 Task: Look for properties with step-free showers.
Action: Mouse moved to (1152, 143)
Screenshot: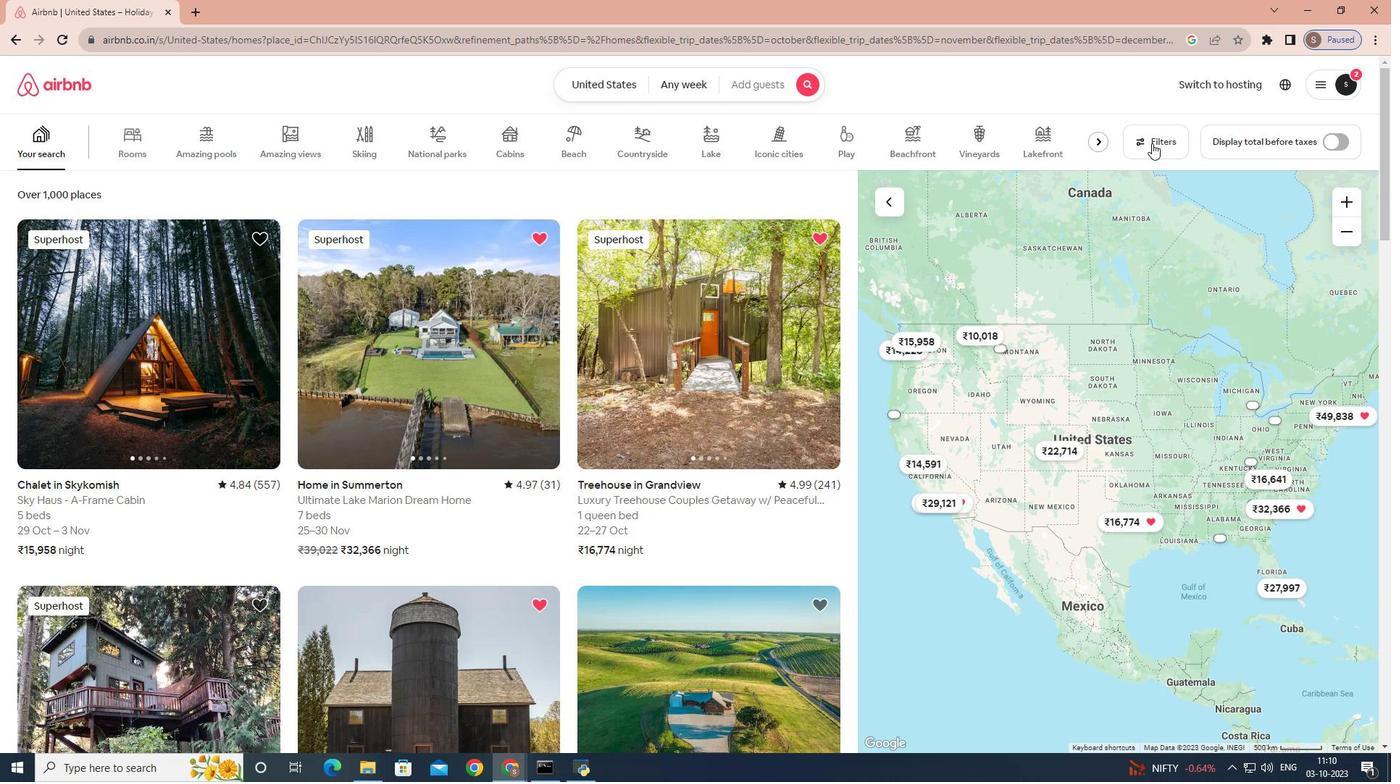 
Action: Mouse pressed left at (1152, 143)
Screenshot: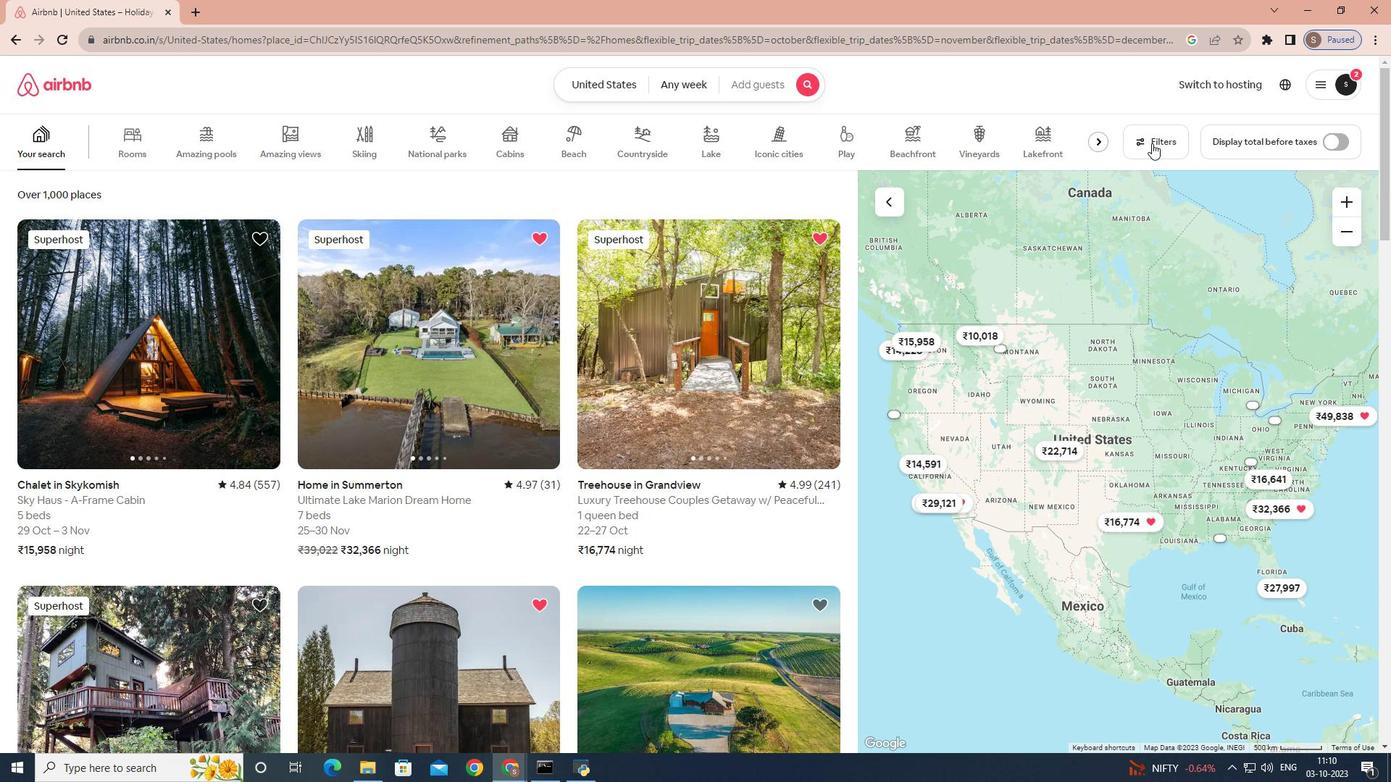 
Action: Mouse moved to (867, 218)
Screenshot: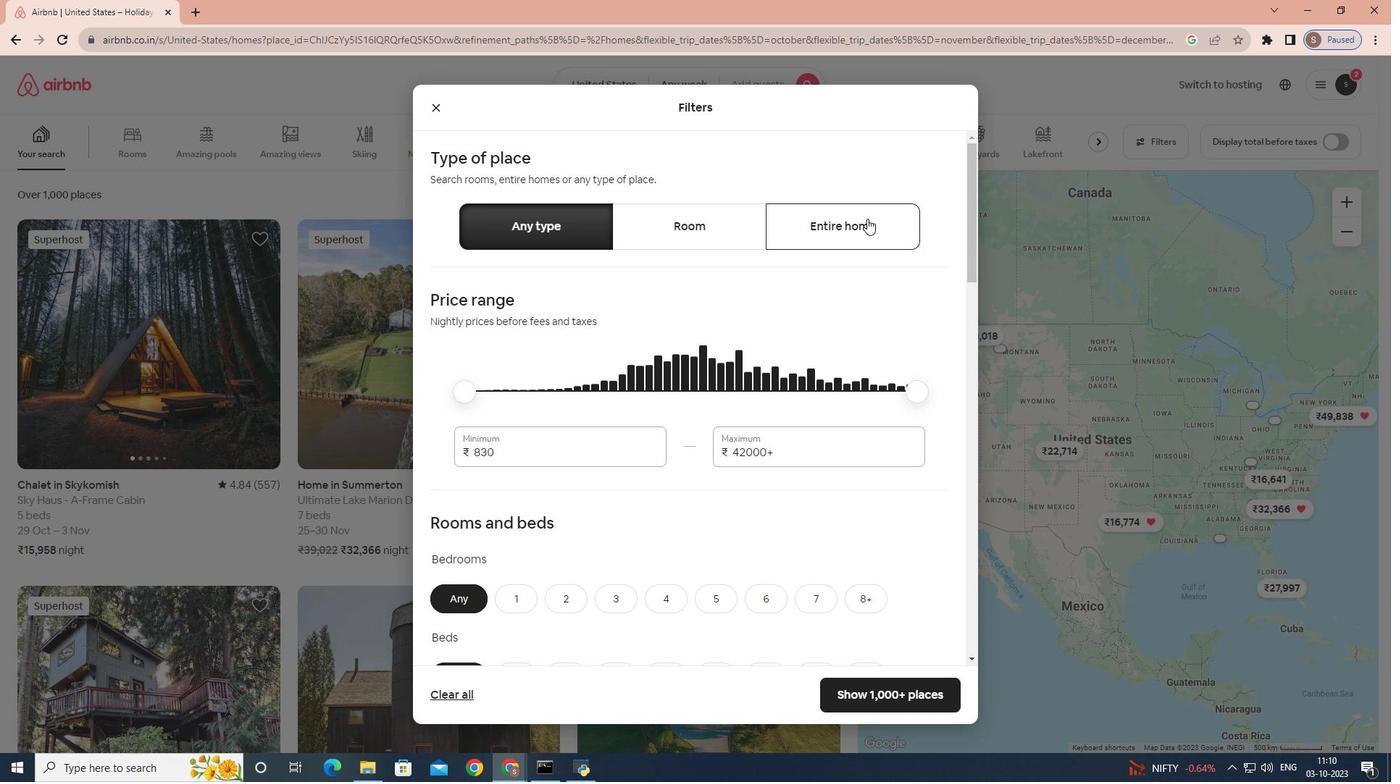
Action: Mouse pressed left at (867, 218)
Screenshot: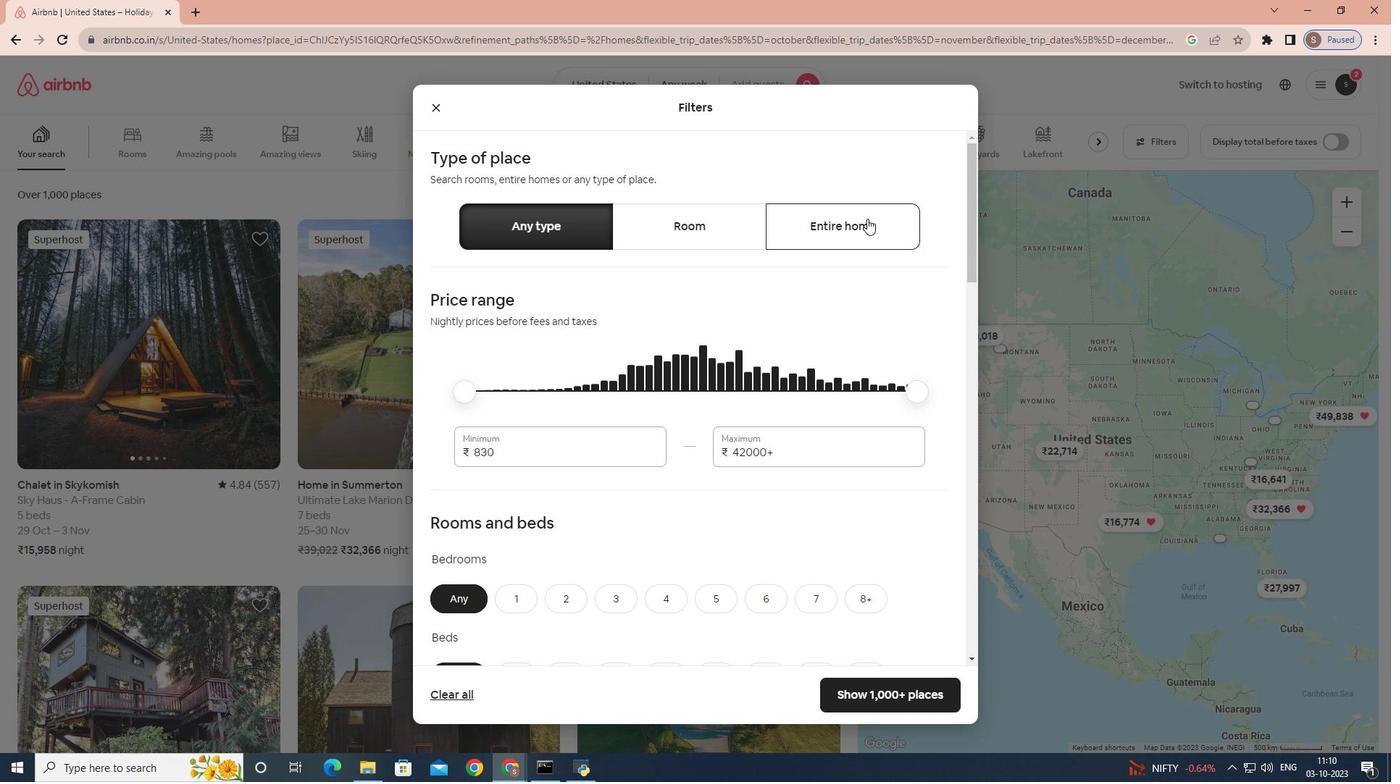 
Action: Mouse moved to (759, 310)
Screenshot: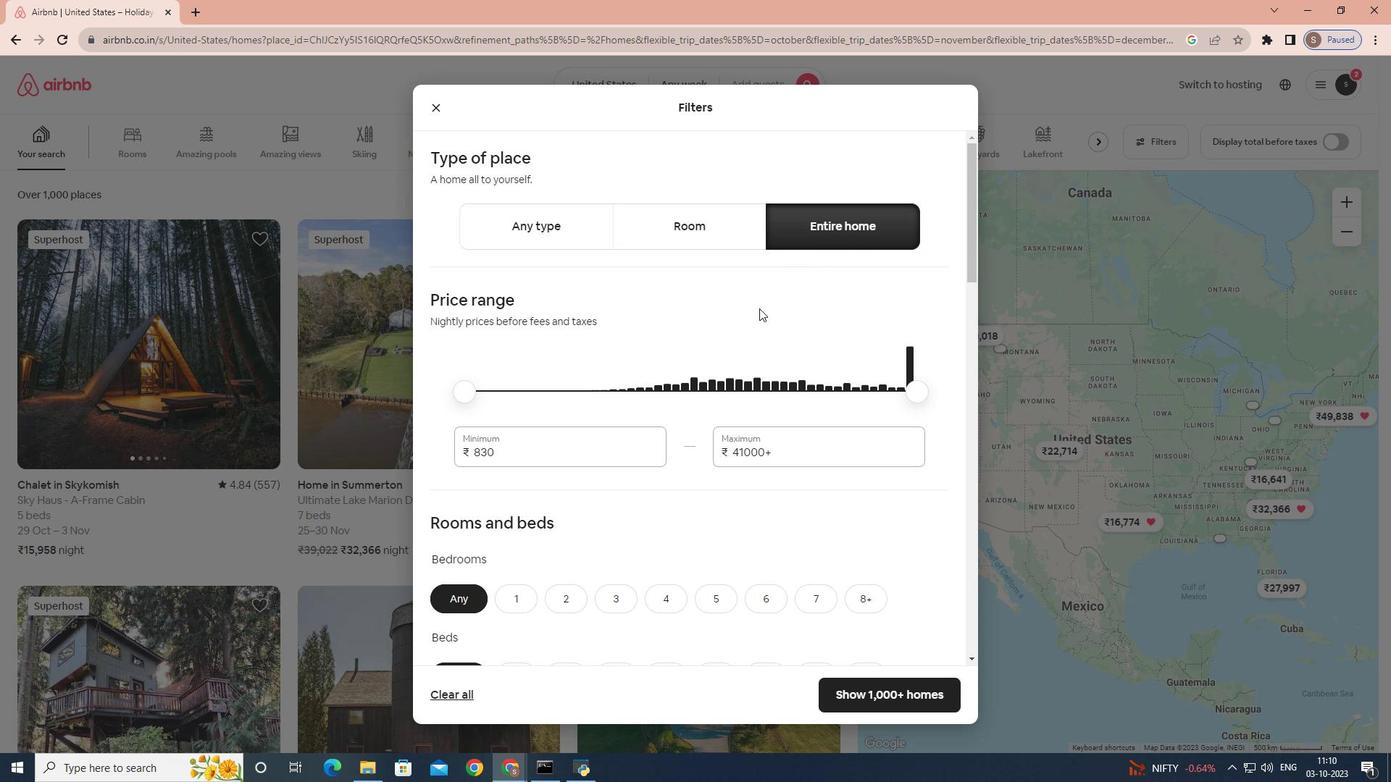 
Action: Mouse scrolled (759, 309) with delta (0, 0)
Screenshot: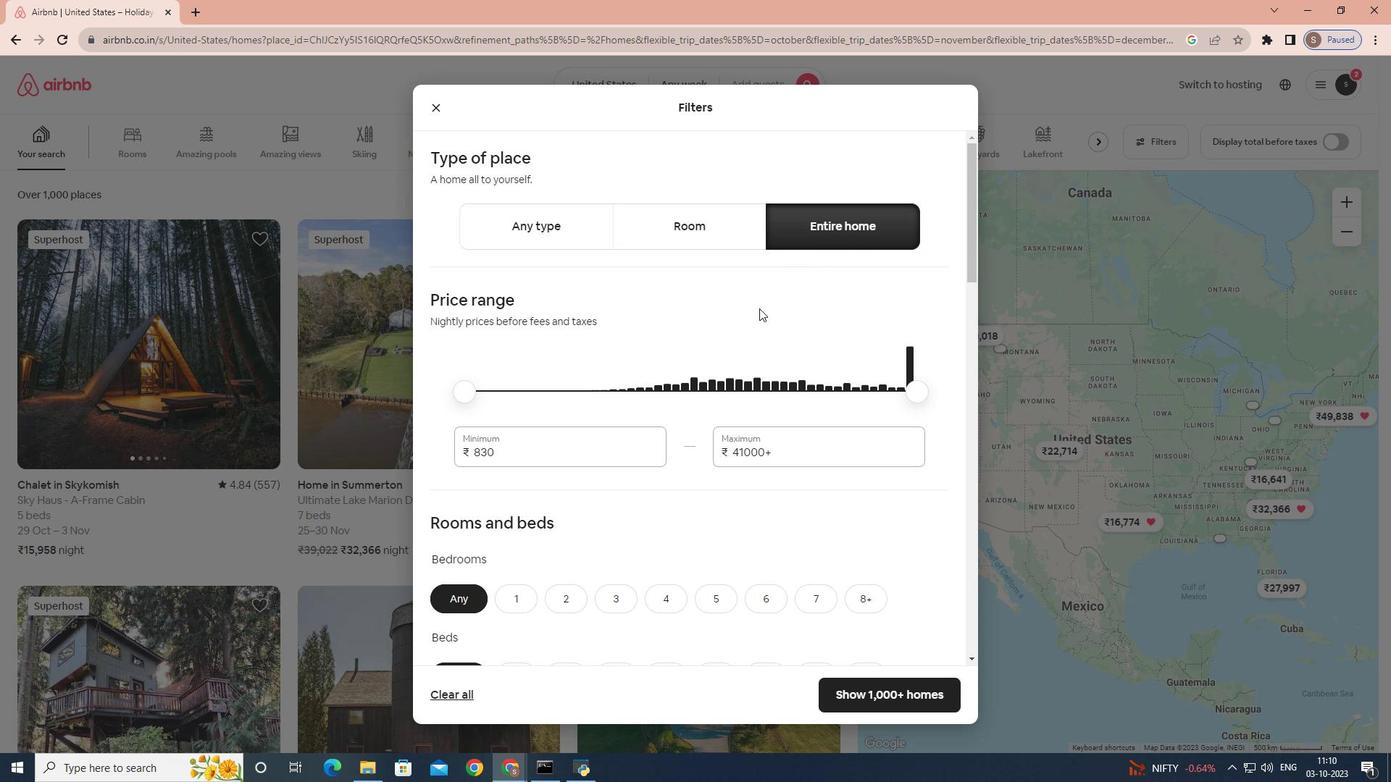 
Action: Mouse moved to (756, 313)
Screenshot: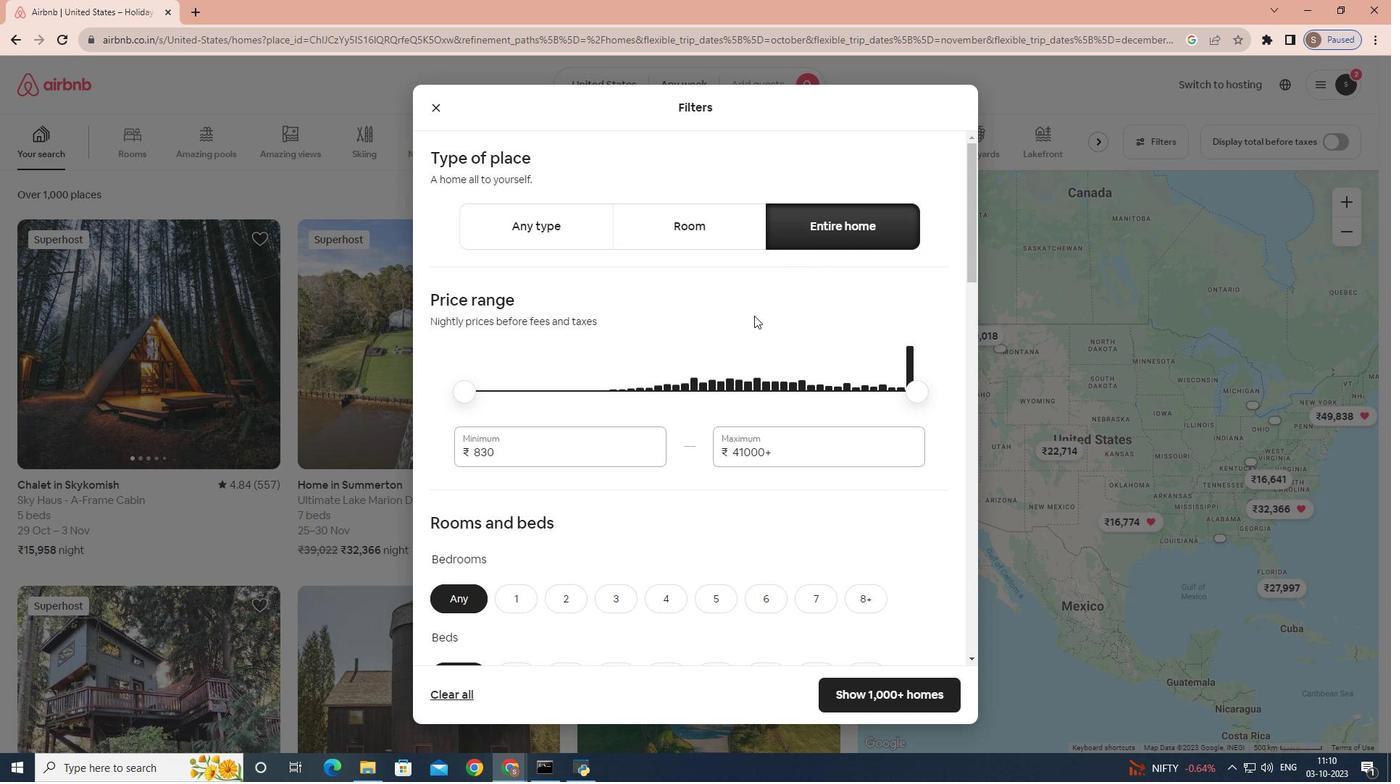 
Action: Mouse scrolled (756, 313) with delta (0, 0)
Screenshot: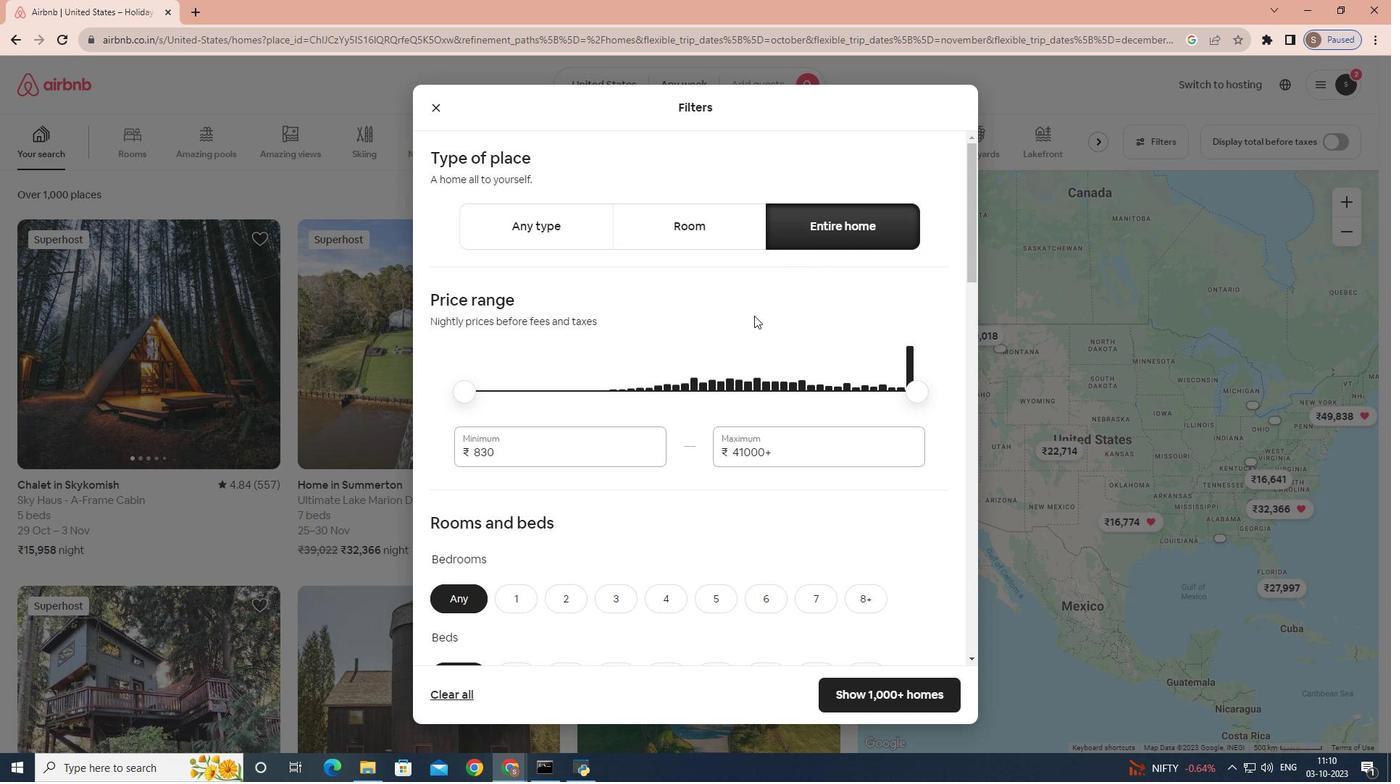 
Action: Mouse moved to (751, 318)
Screenshot: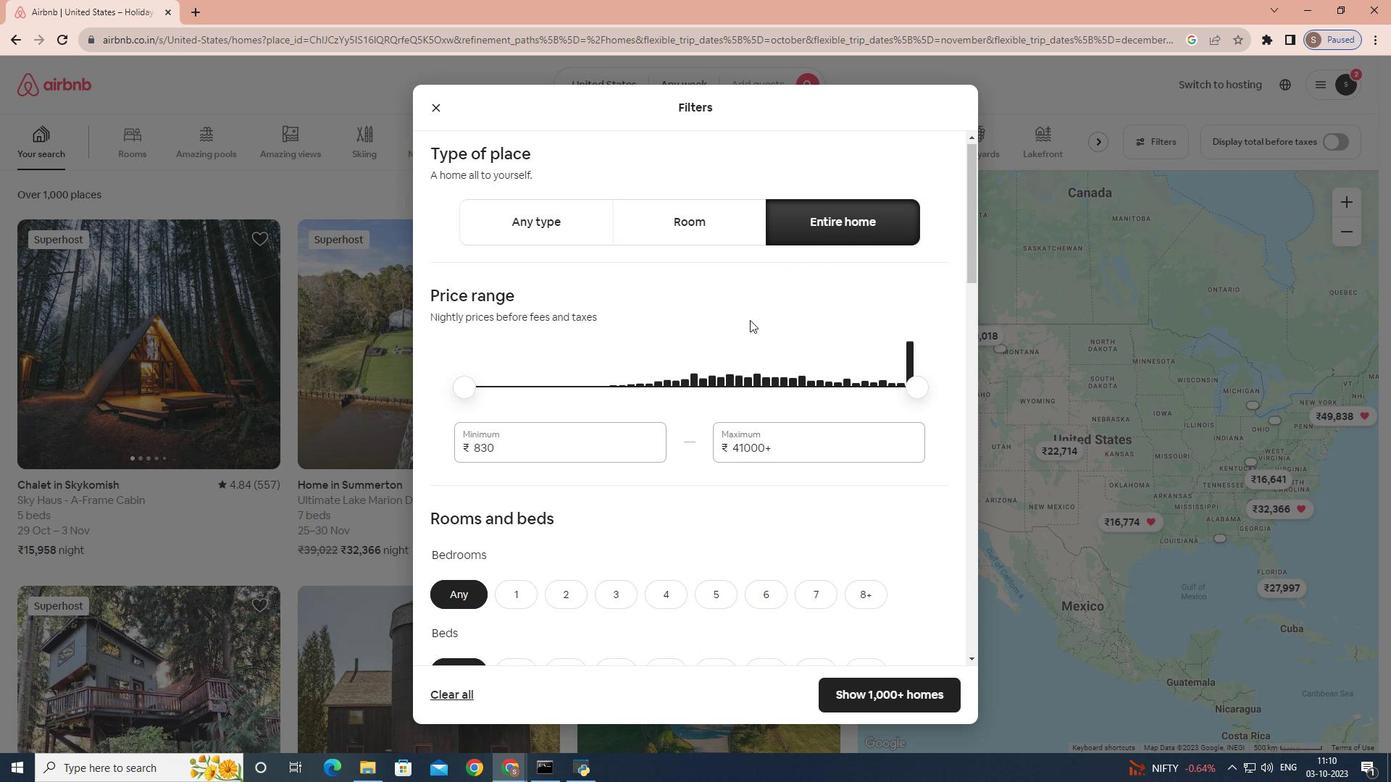 
Action: Mouse scrolled (751, 317) with delta (0, 0)
Screenshot: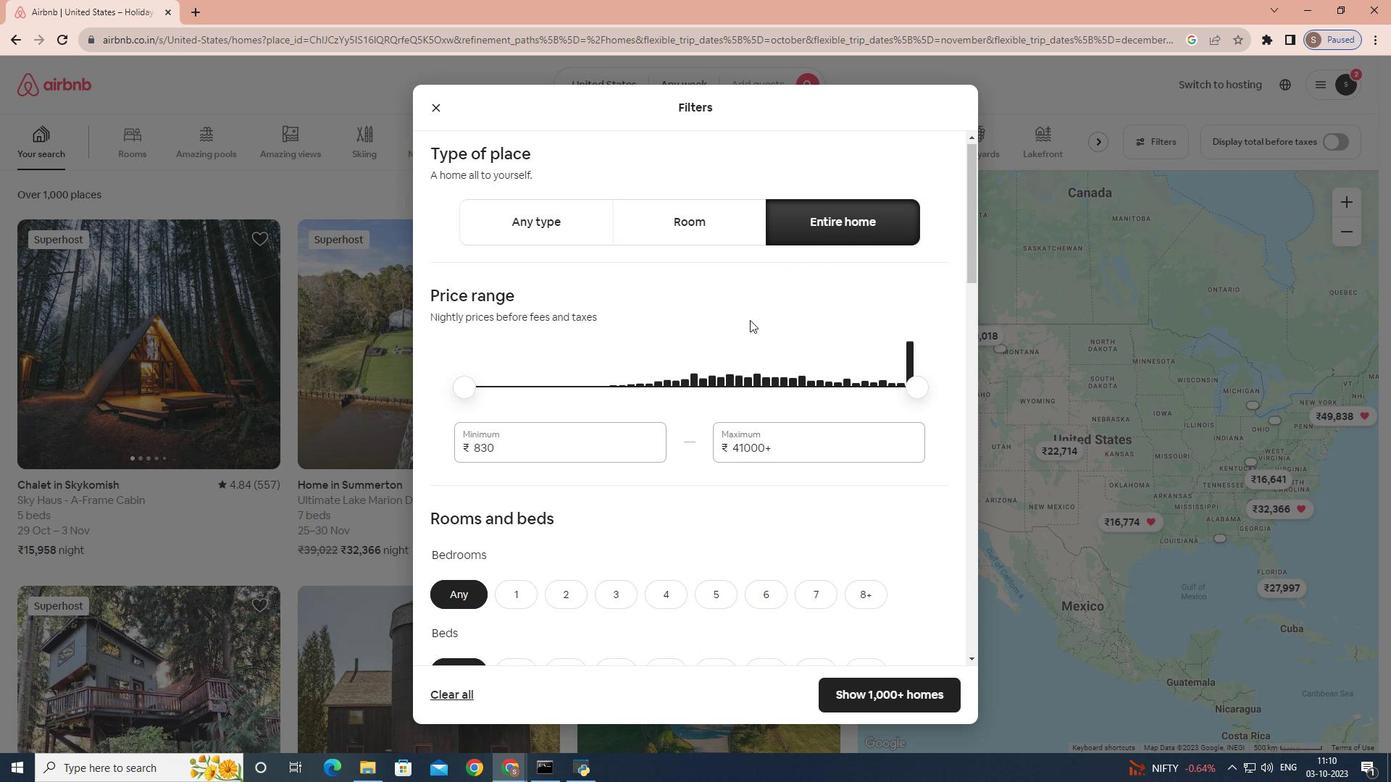 
Action: Mouse moved to (748, 323)
Screenshot: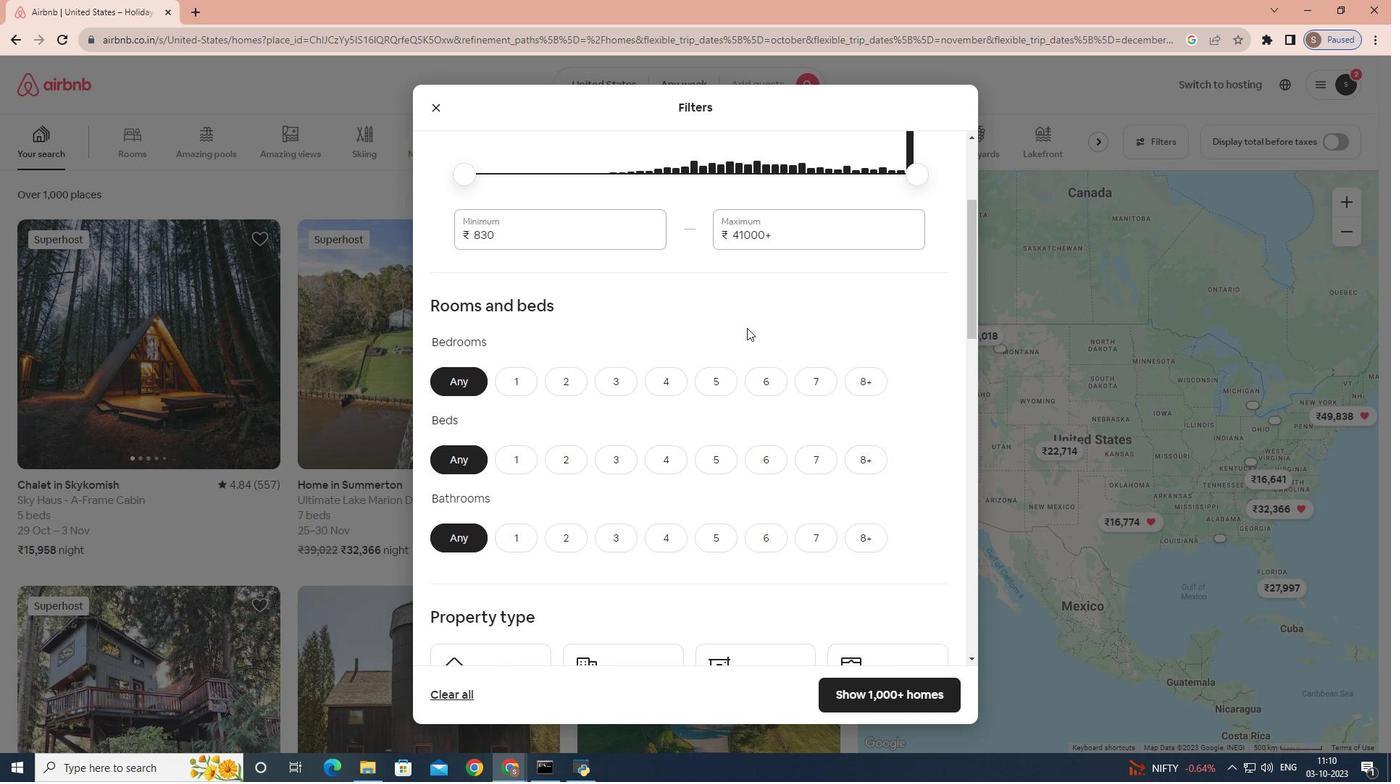 
Action: Mouse scrolled (748, 322) with delta (0, 0)
Screenshot: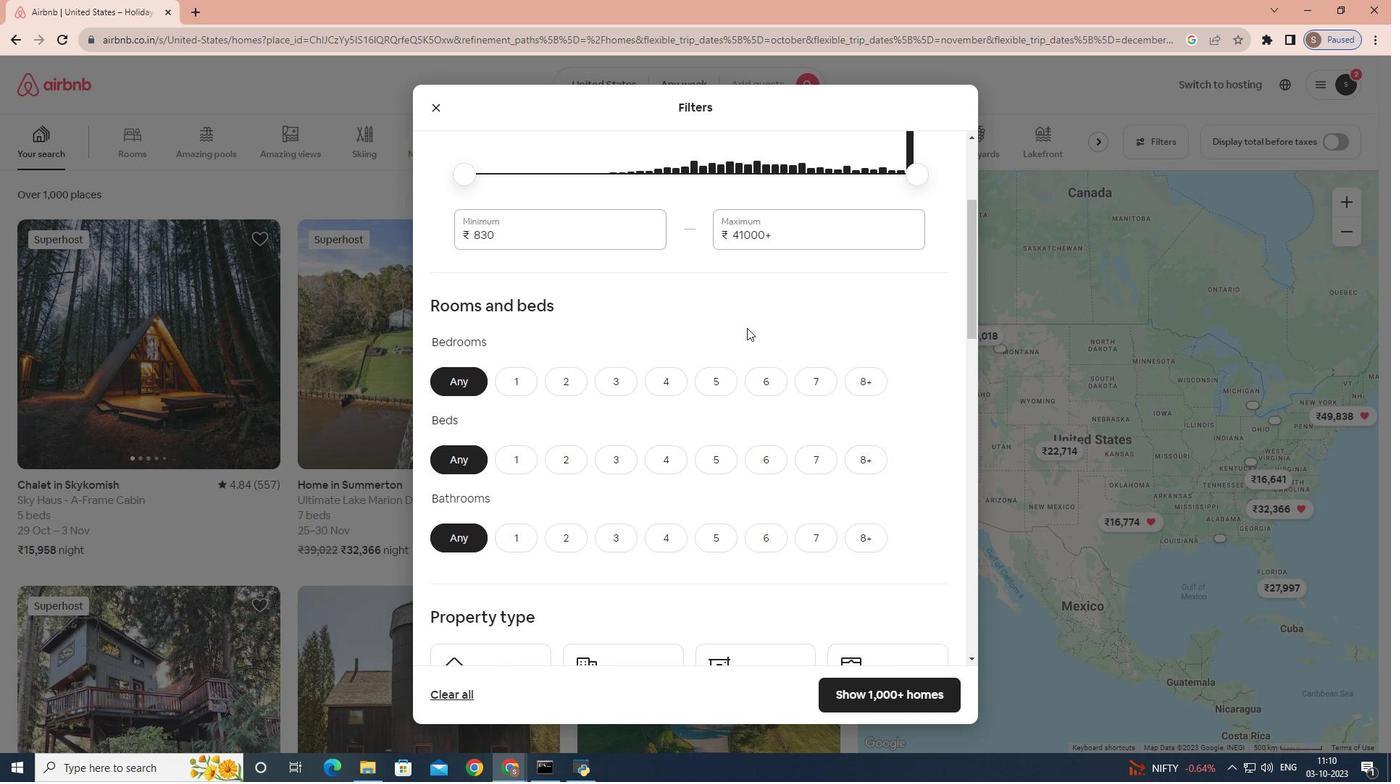 
Action: Mouse moved to (748, 326)
Screenshot: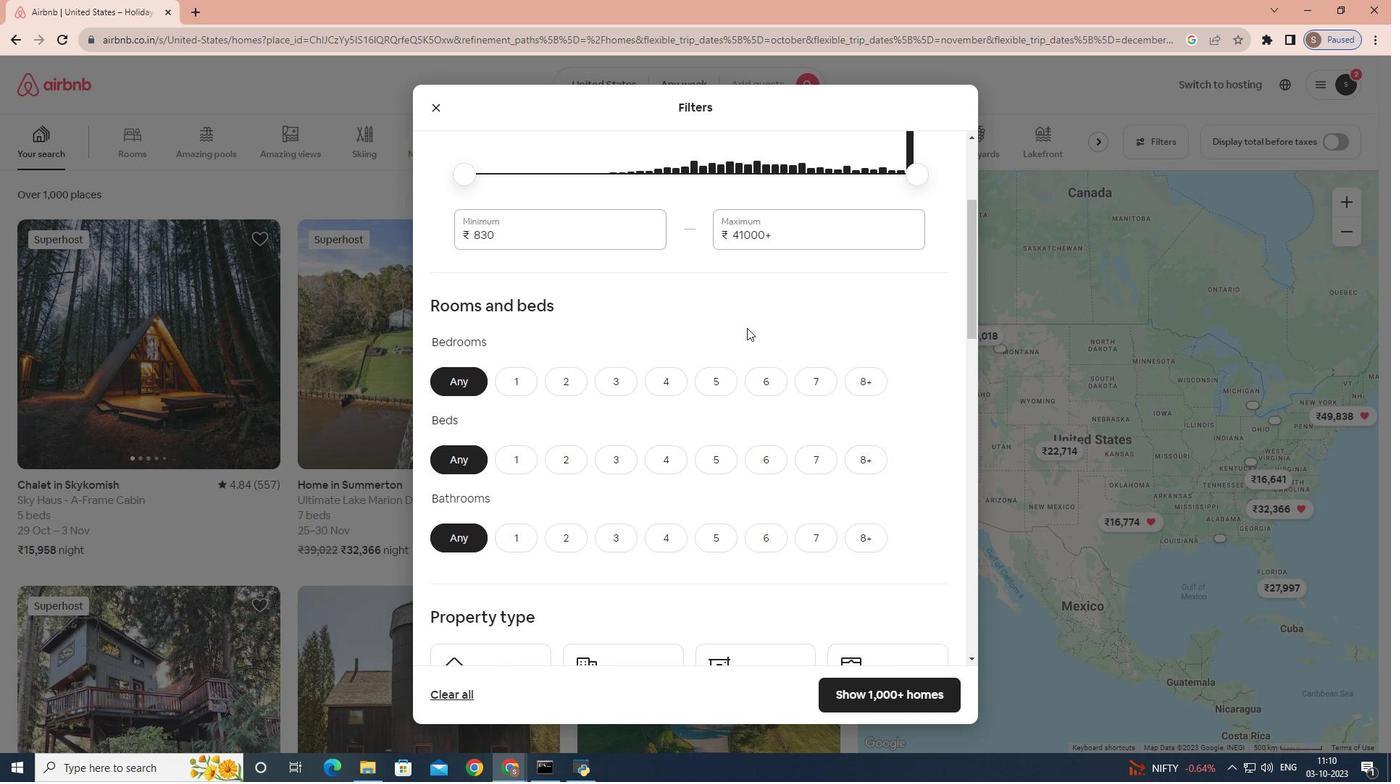 
Action: Mouse scrolled (748, 325) with delta (0, 0)
Screenshot: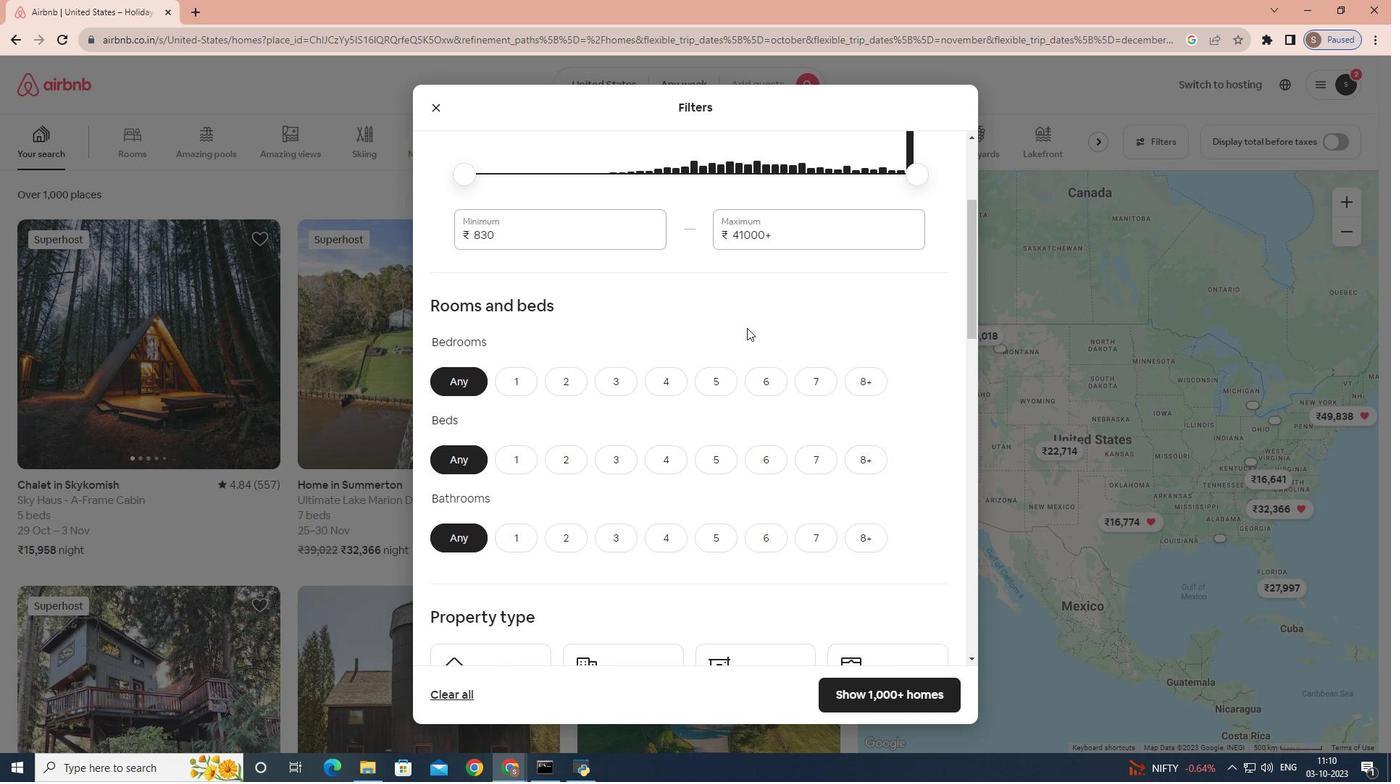 
Action: Mouse moved to (744, 332)
Screenshot: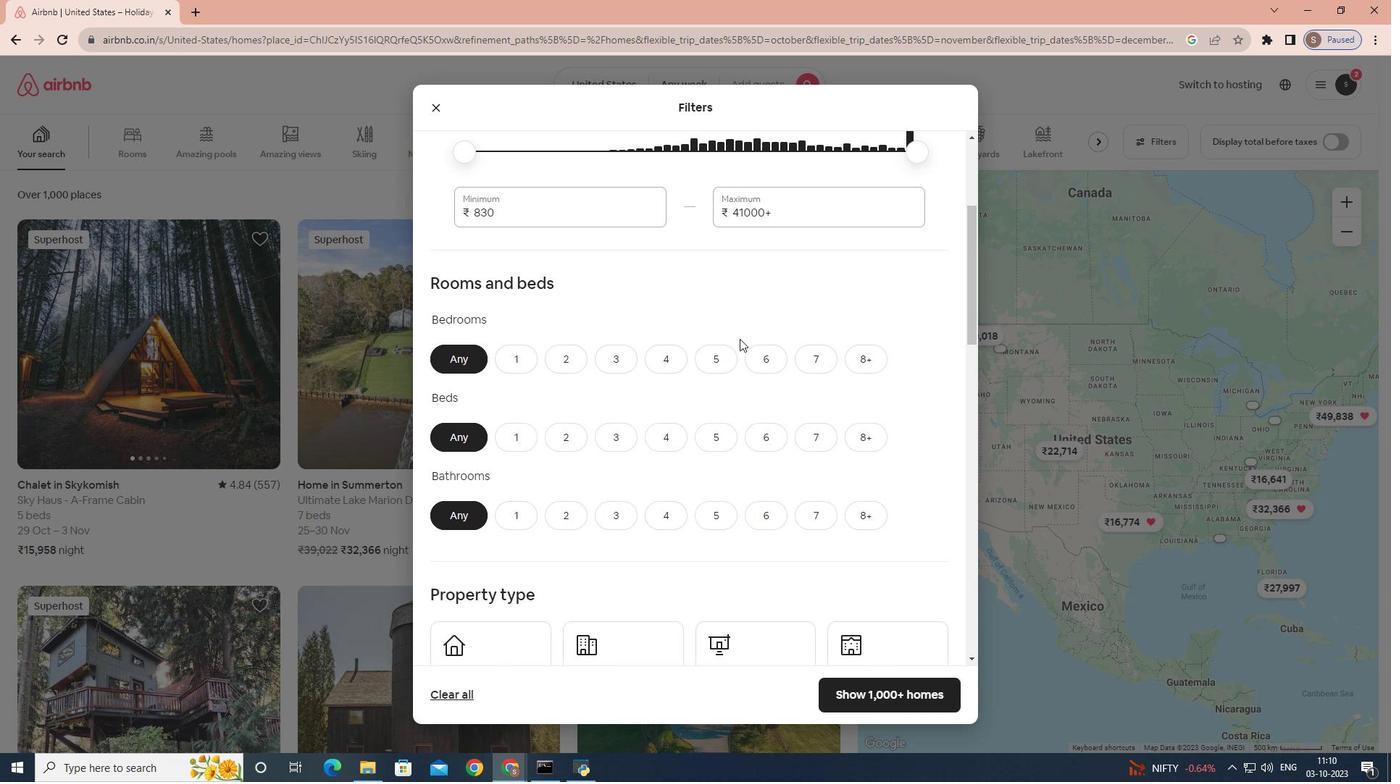 
Action: Mouse scrolled (744, 332) with delta (0, 0)
Screenshot: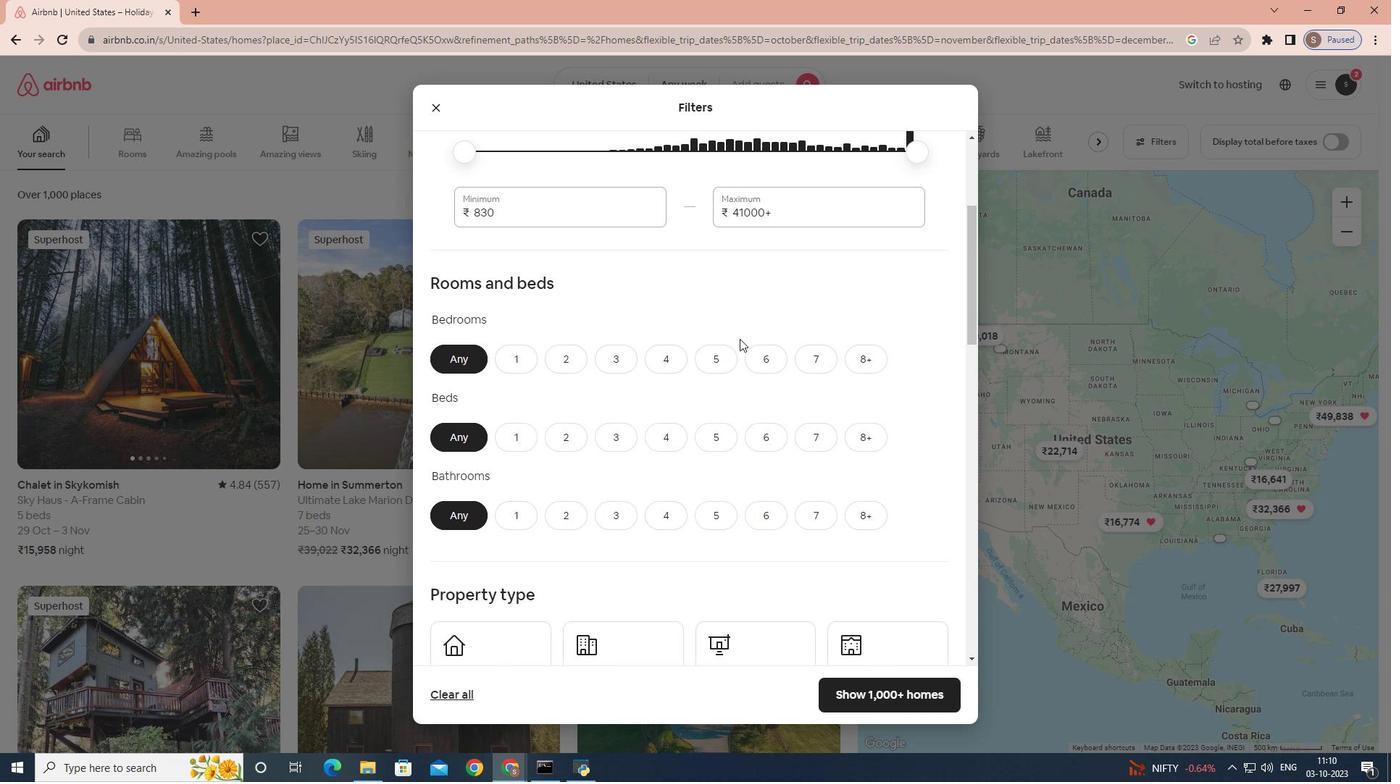 
Action: Mouse moved to (698, 347)
Screenshot: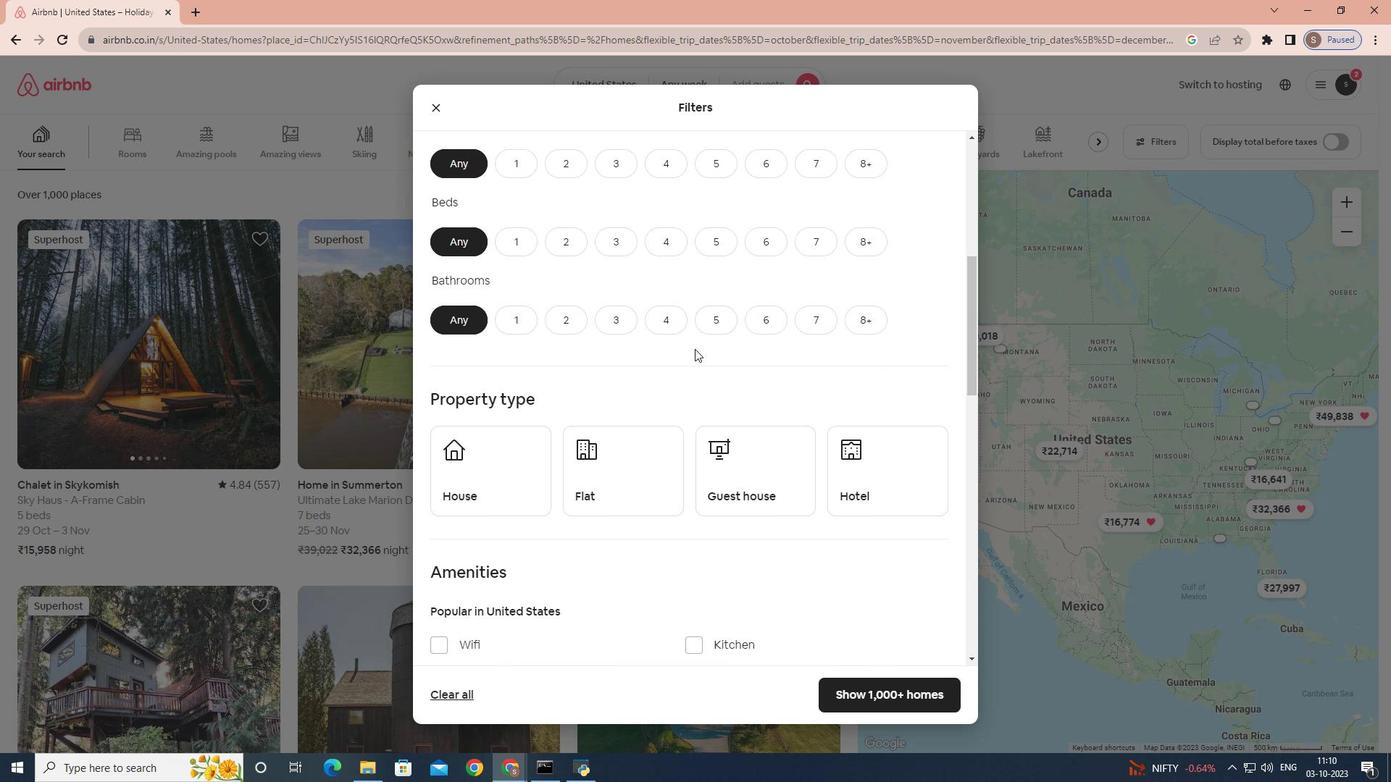 
Action: Mouse scrolled (698, 346) with delta (0, 0)
Screenshot: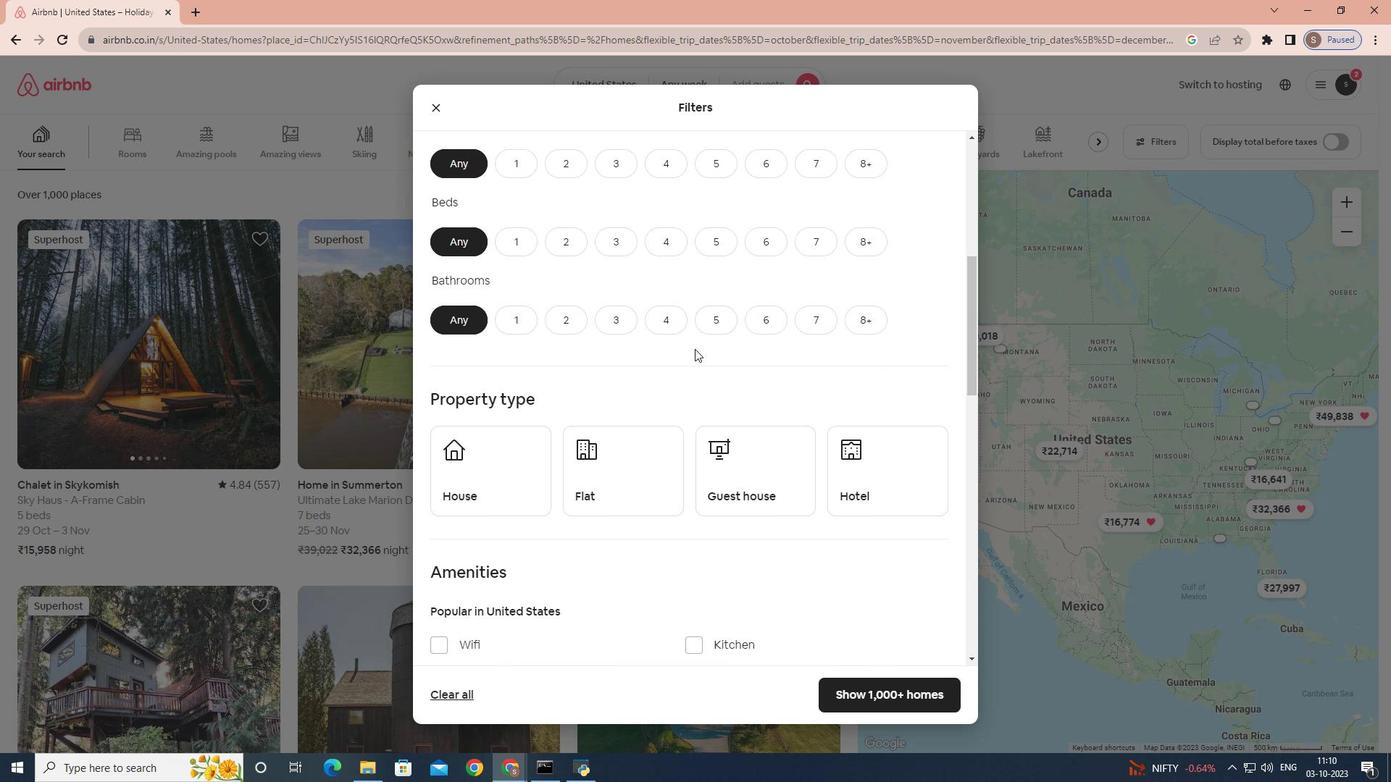 
Action: Mouse moved to (698, 347)
Screenshot: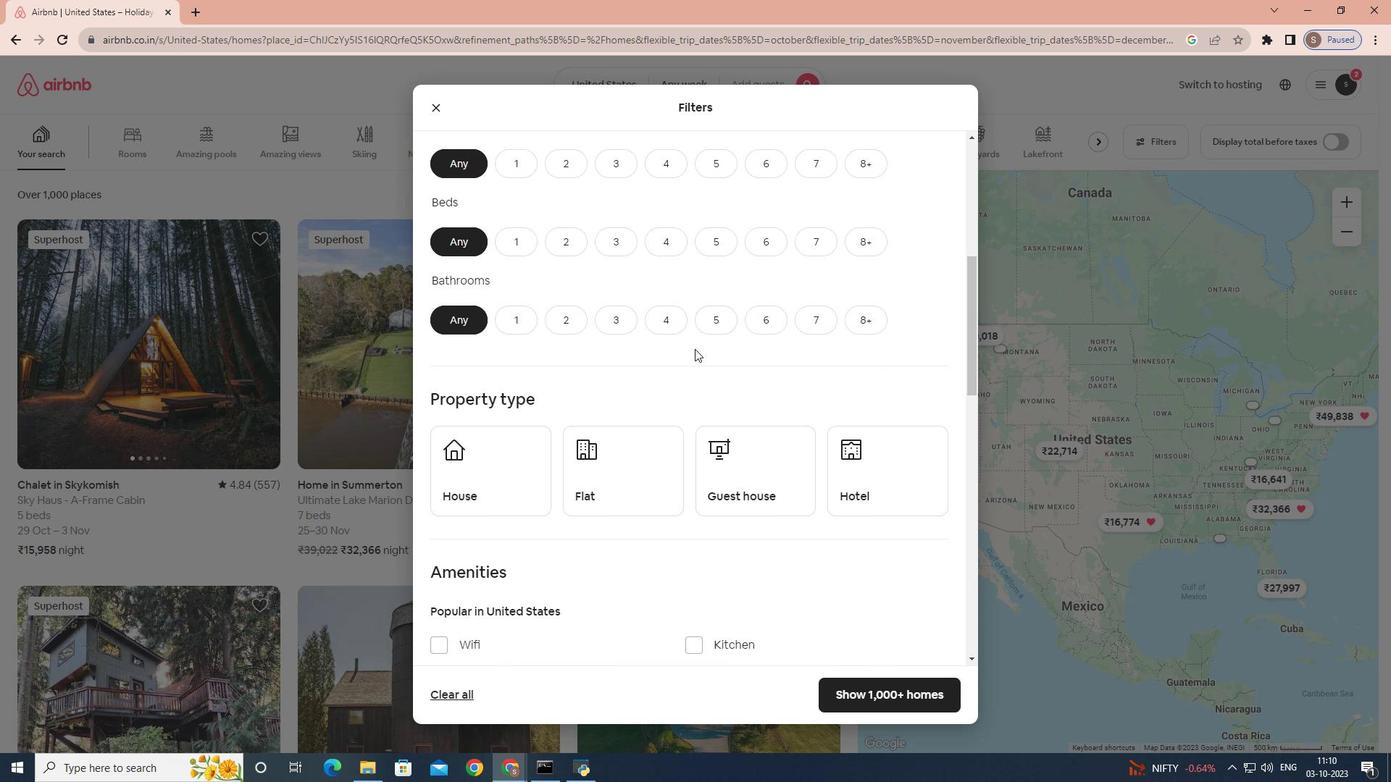 
Action: Mouse scrolled (698, 346) with delta (0, 0)
Screenshot: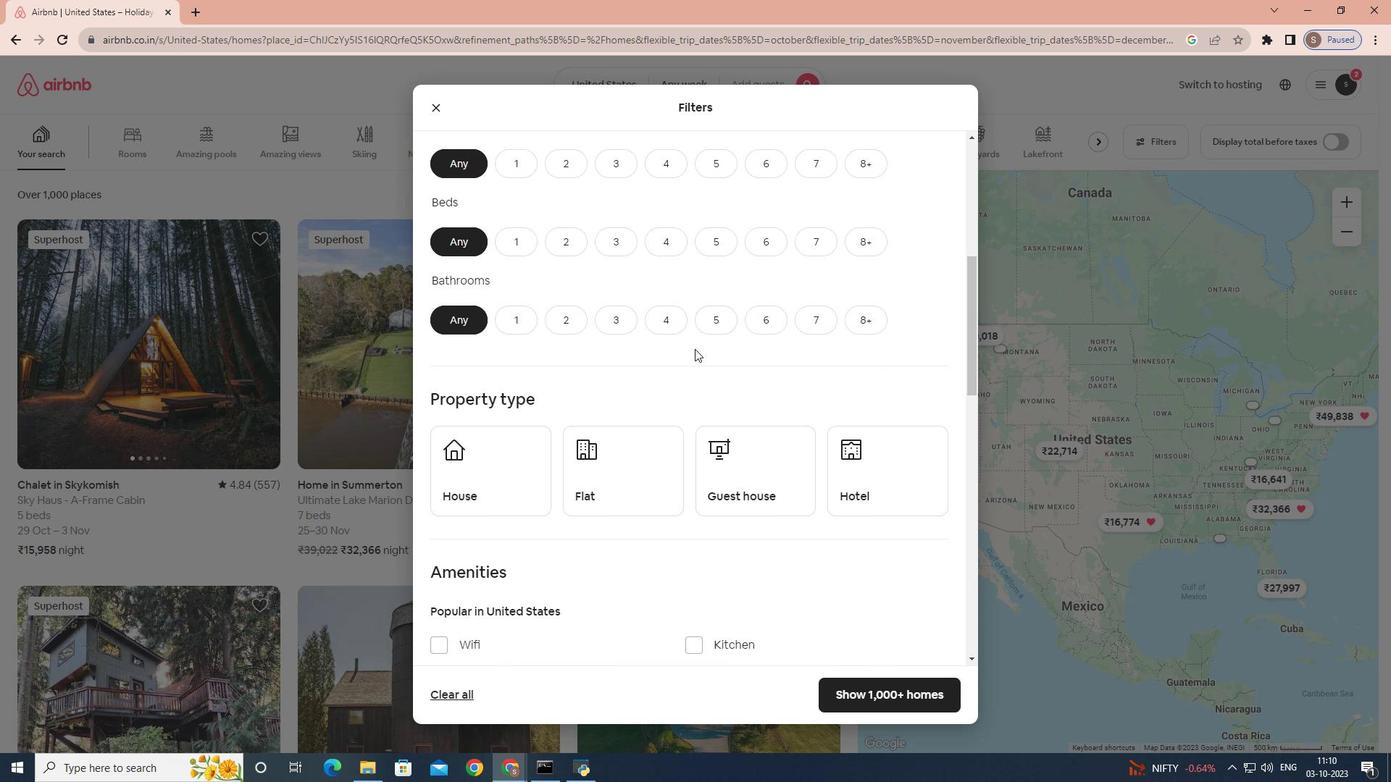 
Action: Mouse moved to (695, 348)
Screenshot: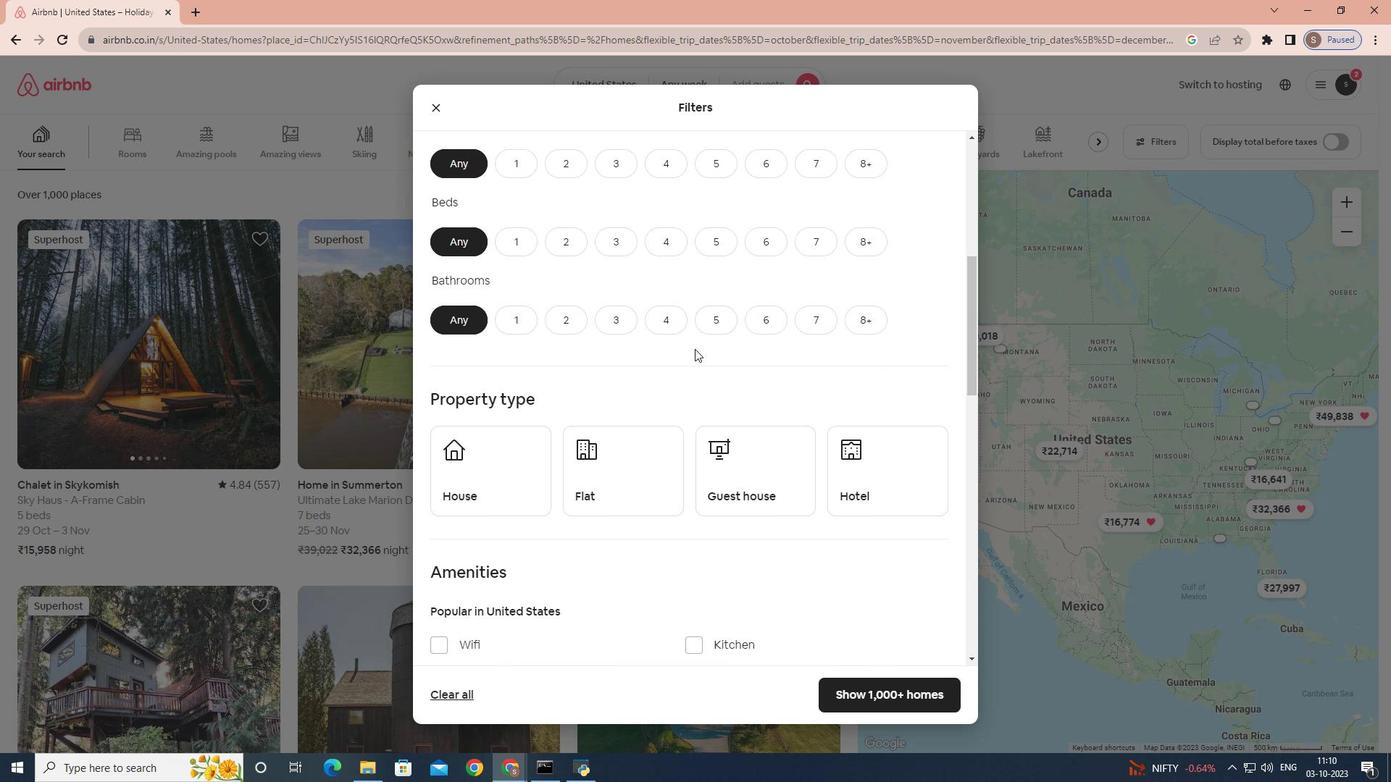 
Action: Mouse scrolled (695, 347) with delta (0, 0)
Screenshot: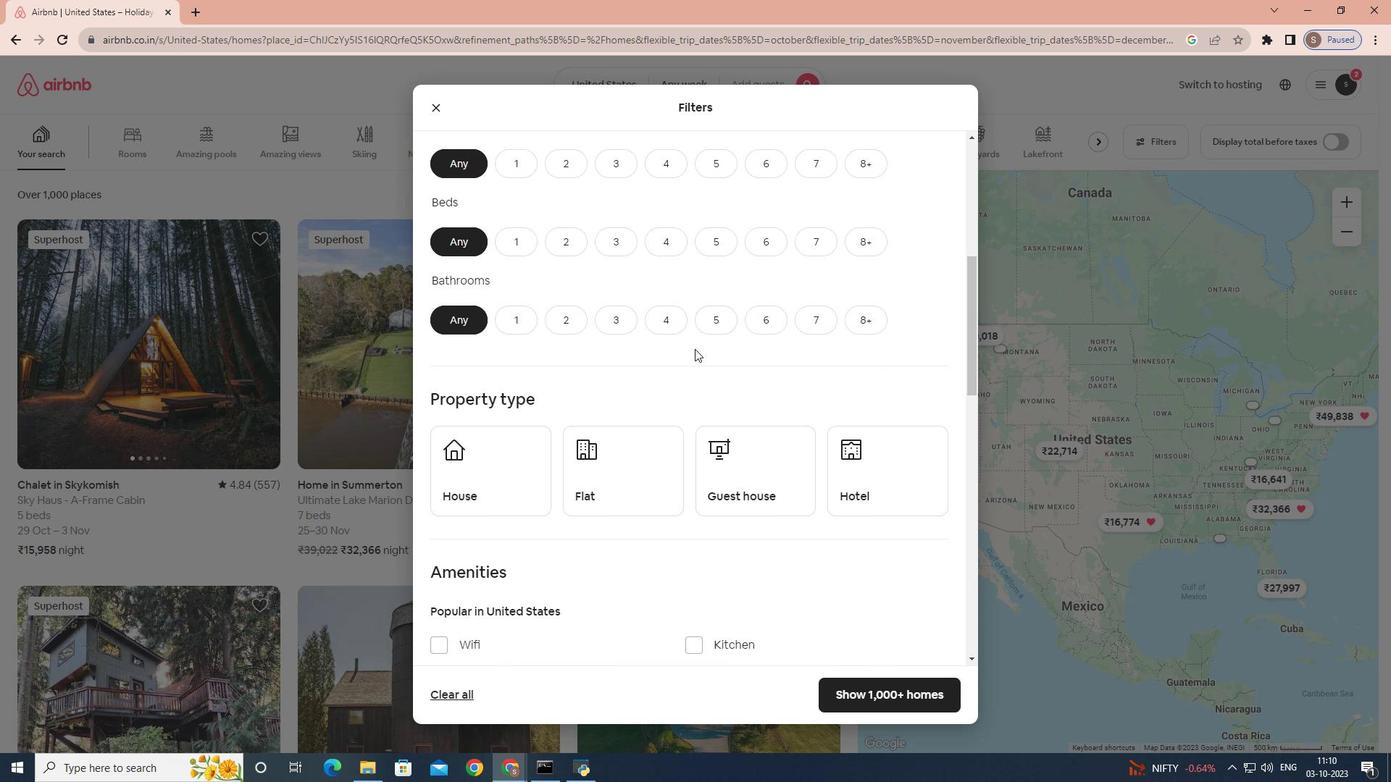 
Action: Mouse moved to (659, 367)
Screenshot: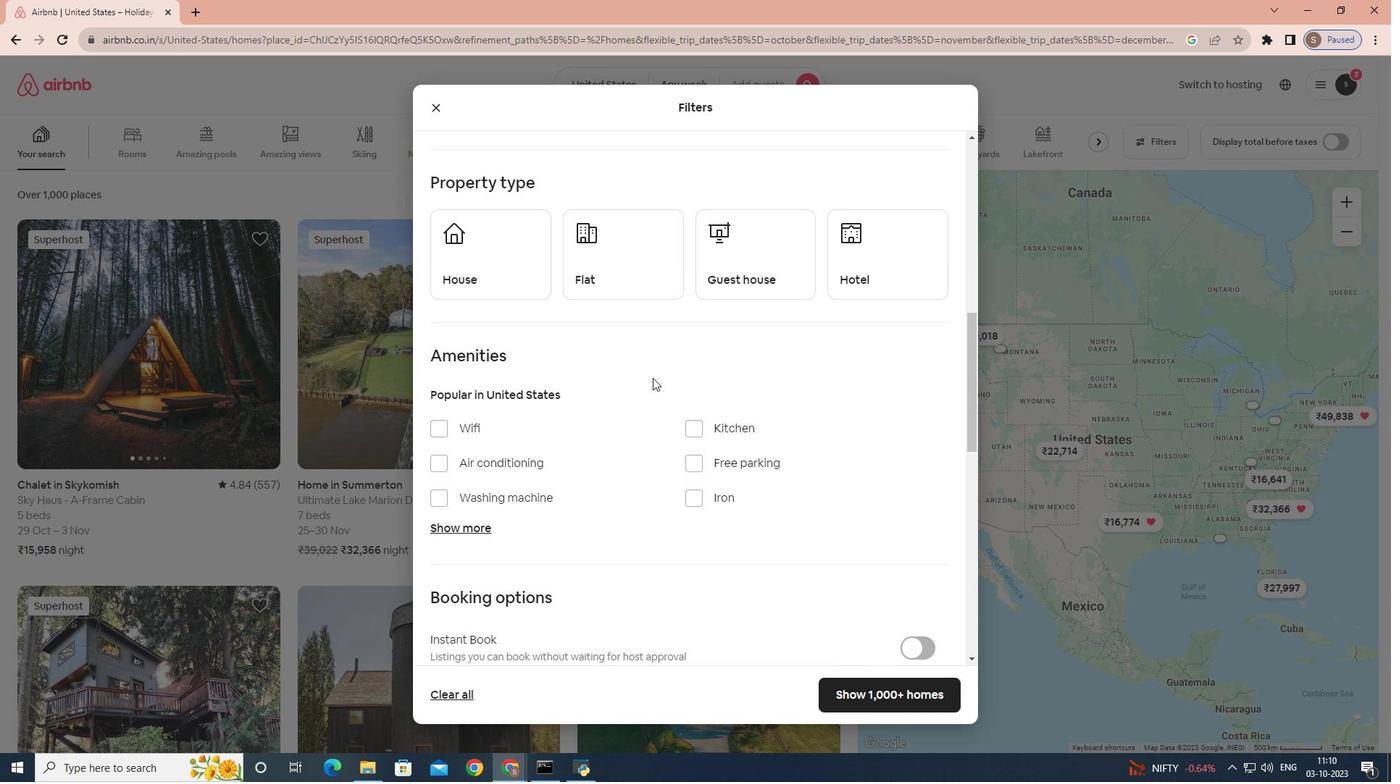
Action: Mouse scrolled (659, 366) with delta (0, 0)
Screenshot: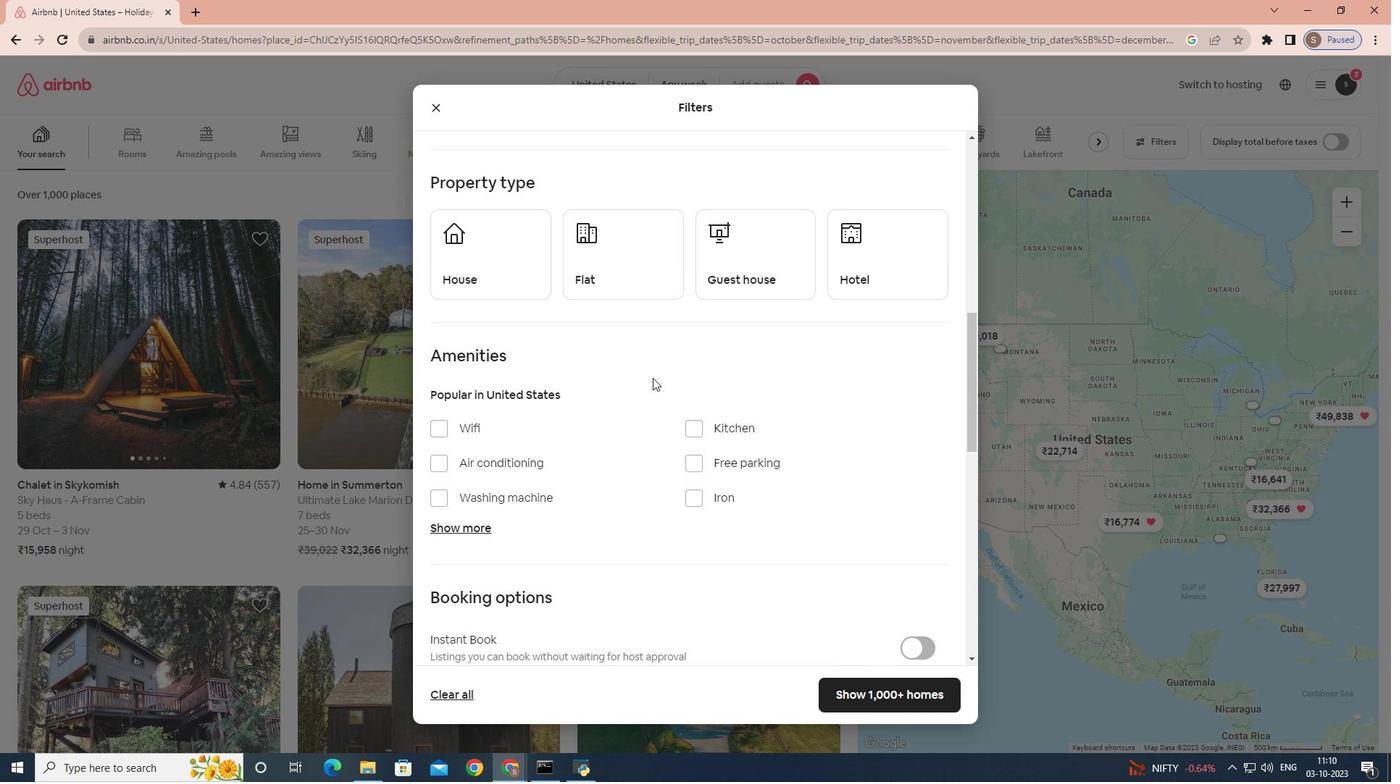 
Action: Mouse moved to (656, 373)
Screenshot: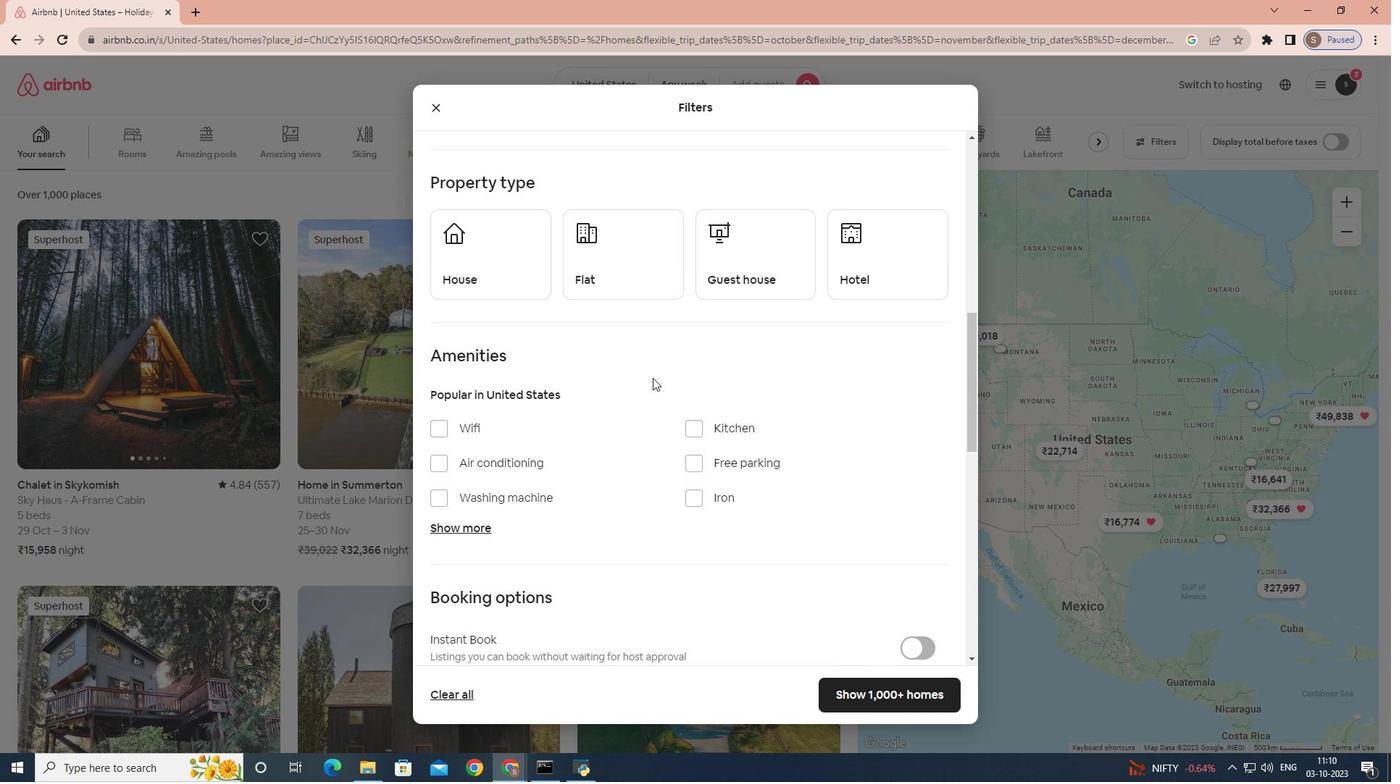 
Action: Mouse scrolled (656, 372) with delta (0, 0)
Screenshot: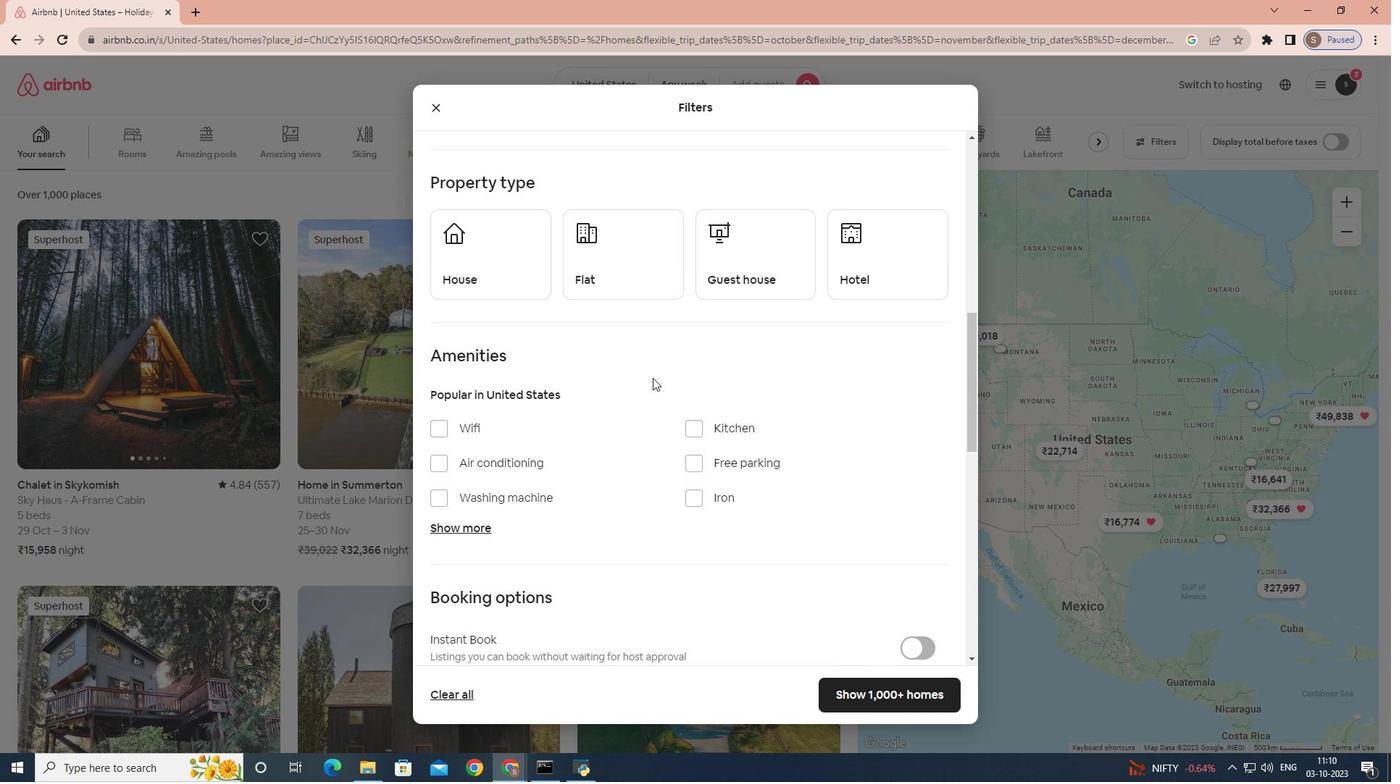
Action: Mouse moved to (653, 378)
Screenshot: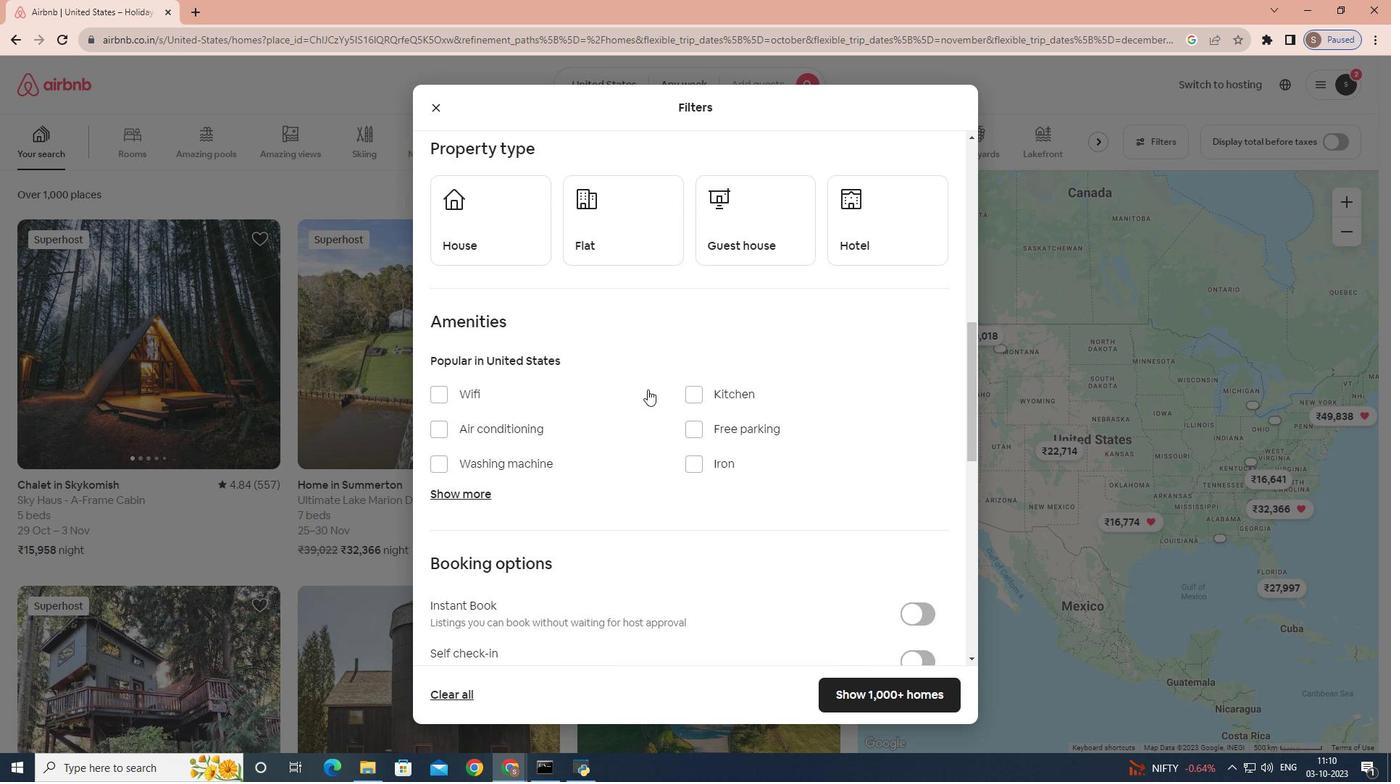 
Action: Mouse scrolled (653, 377) with delta (0, 0)
Screenshot: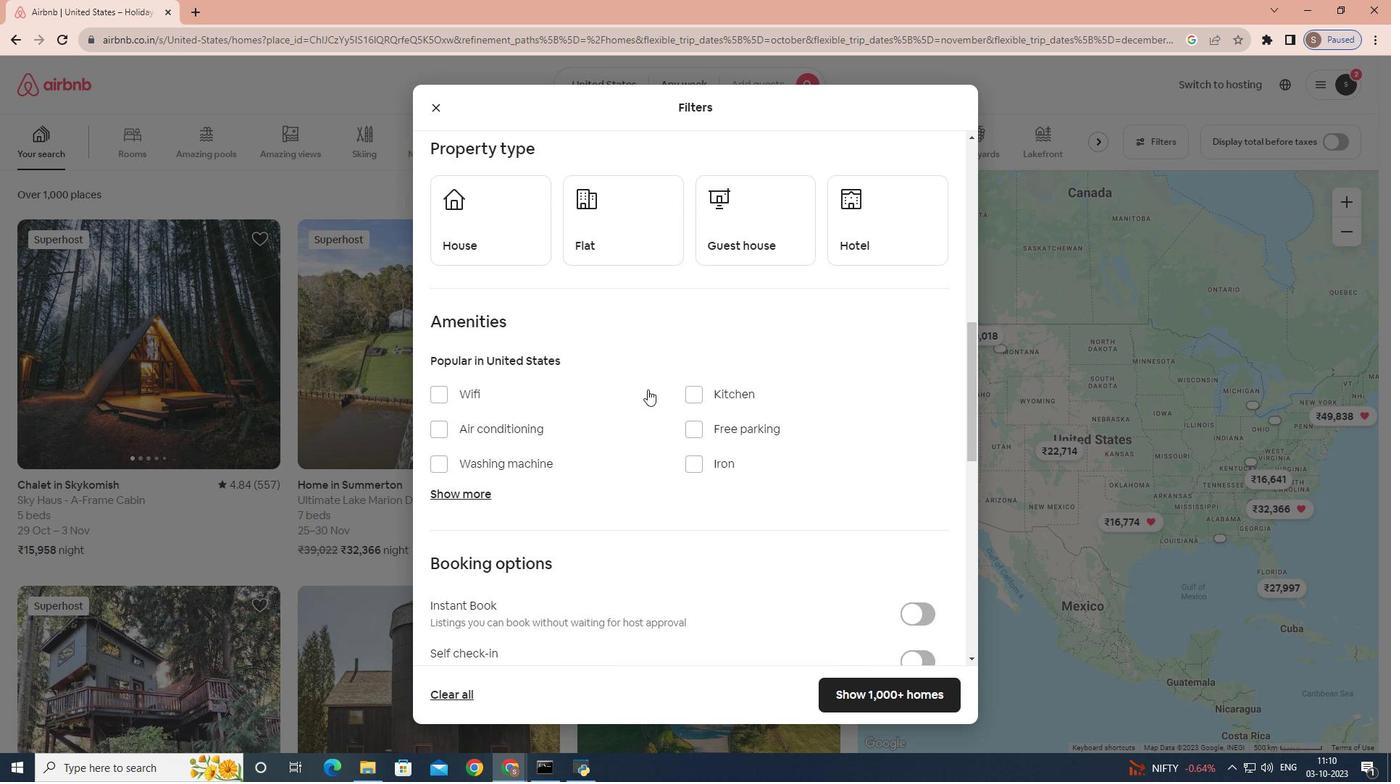 
Action: Mouse moved to (647, 391)
Screenshot: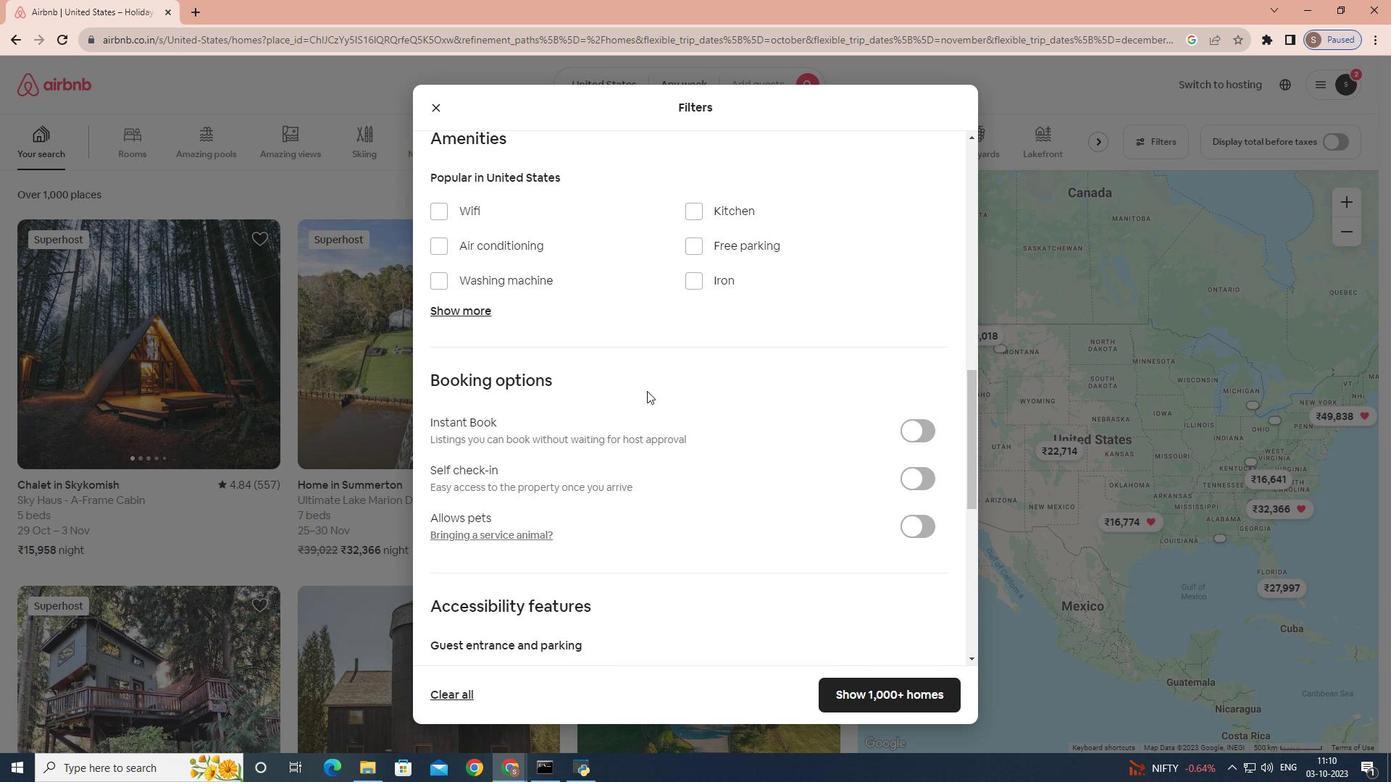 
Action: Mouse scrolled (647, 390) with delta (0, 0)
Screenshot: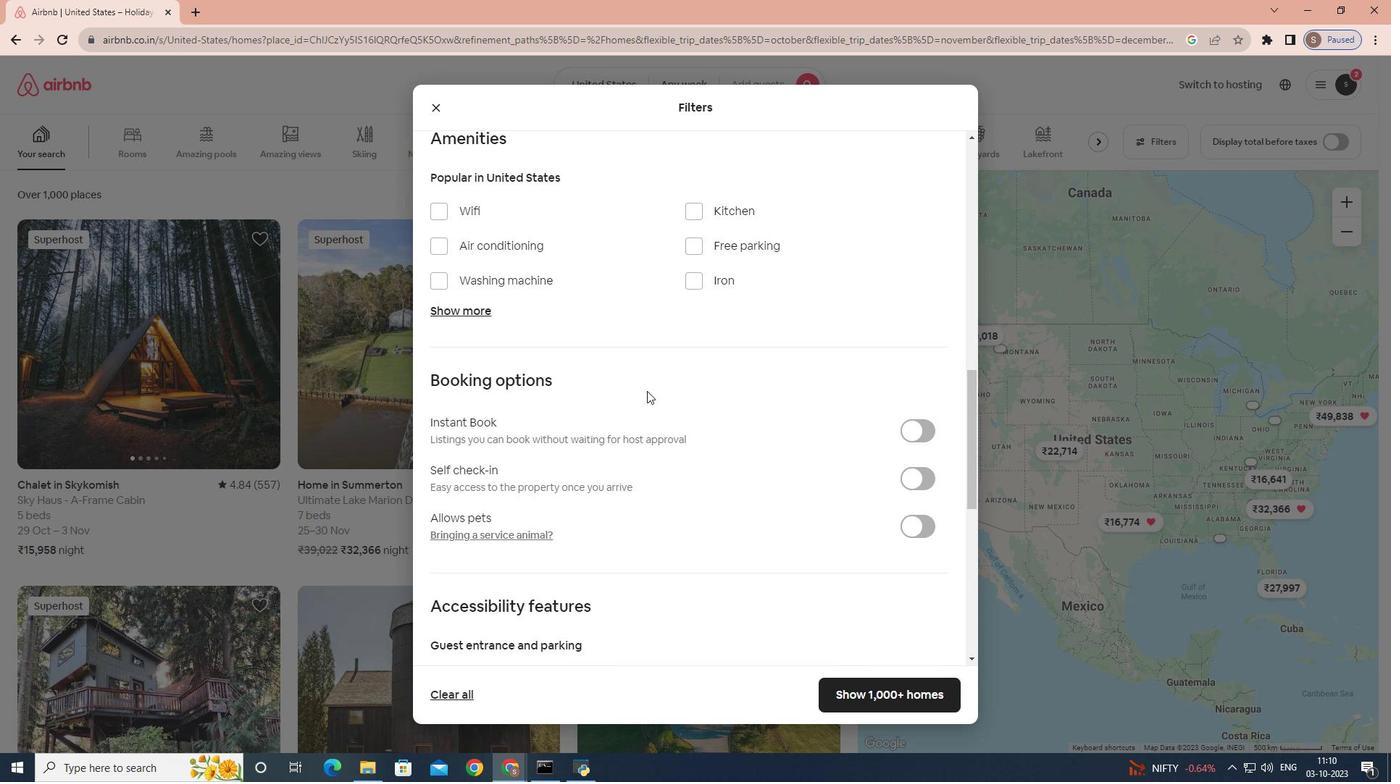 
Action: Mouse scrolled (647, 390) with delta (0, 0)
Screenshot: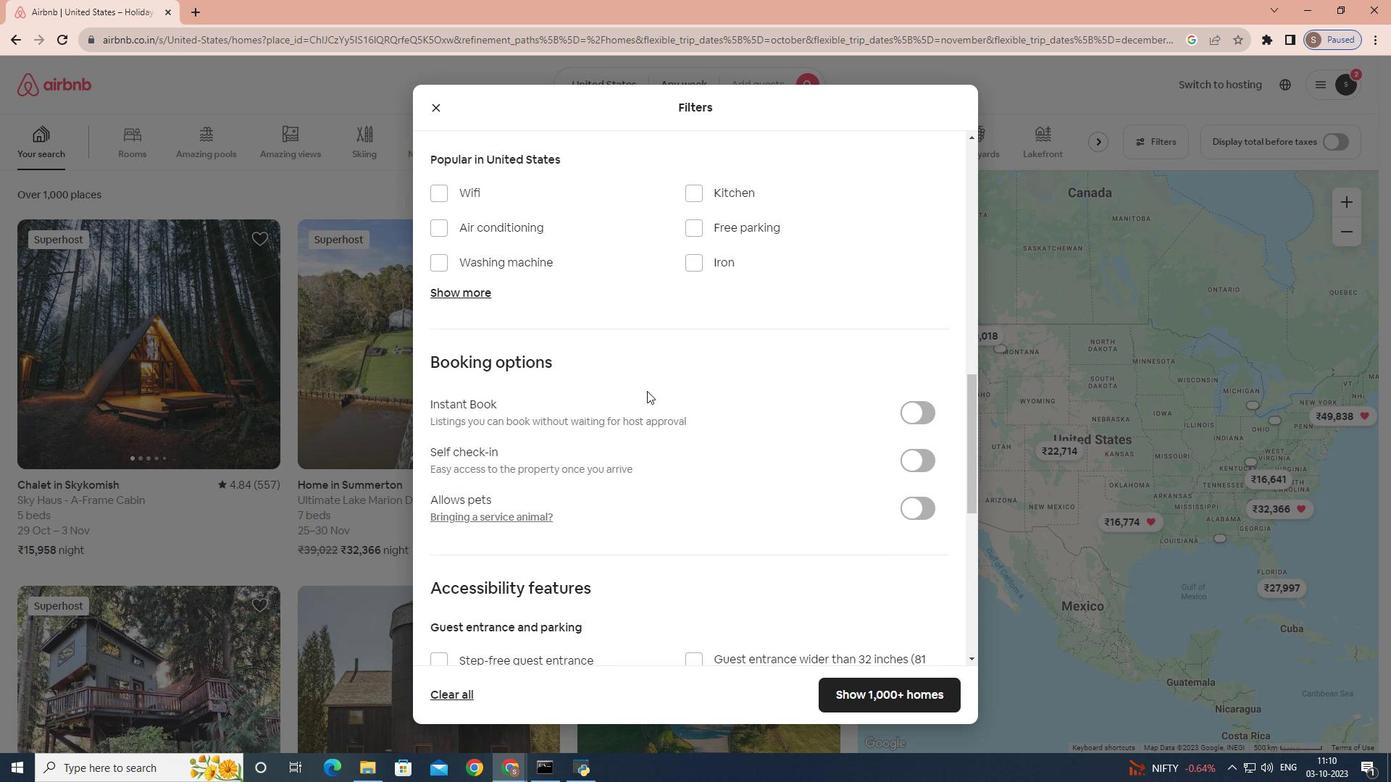 
Action: Mouse scrolled (647, 390) with delta (0, 0)
Screenshot: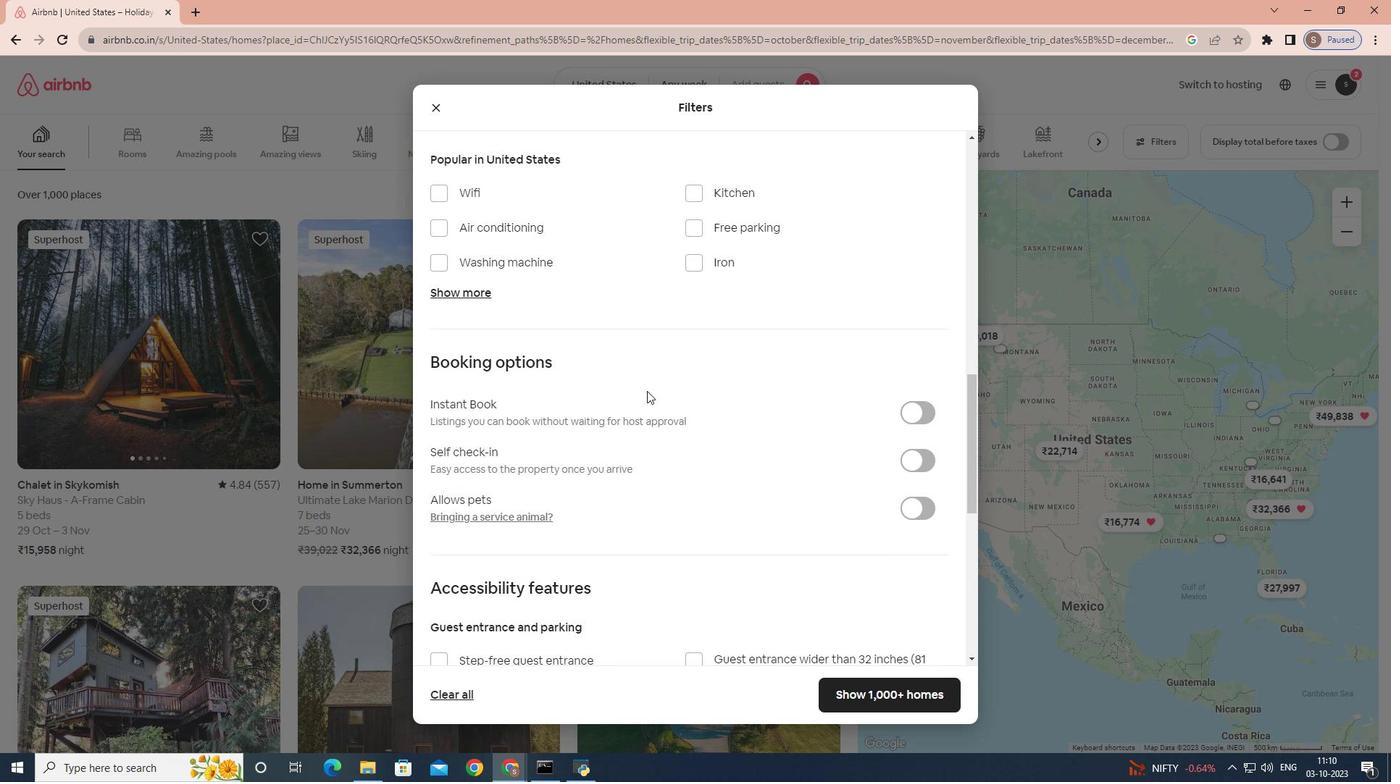 
Action: Mouse moved to (611, 384)
Screenshot: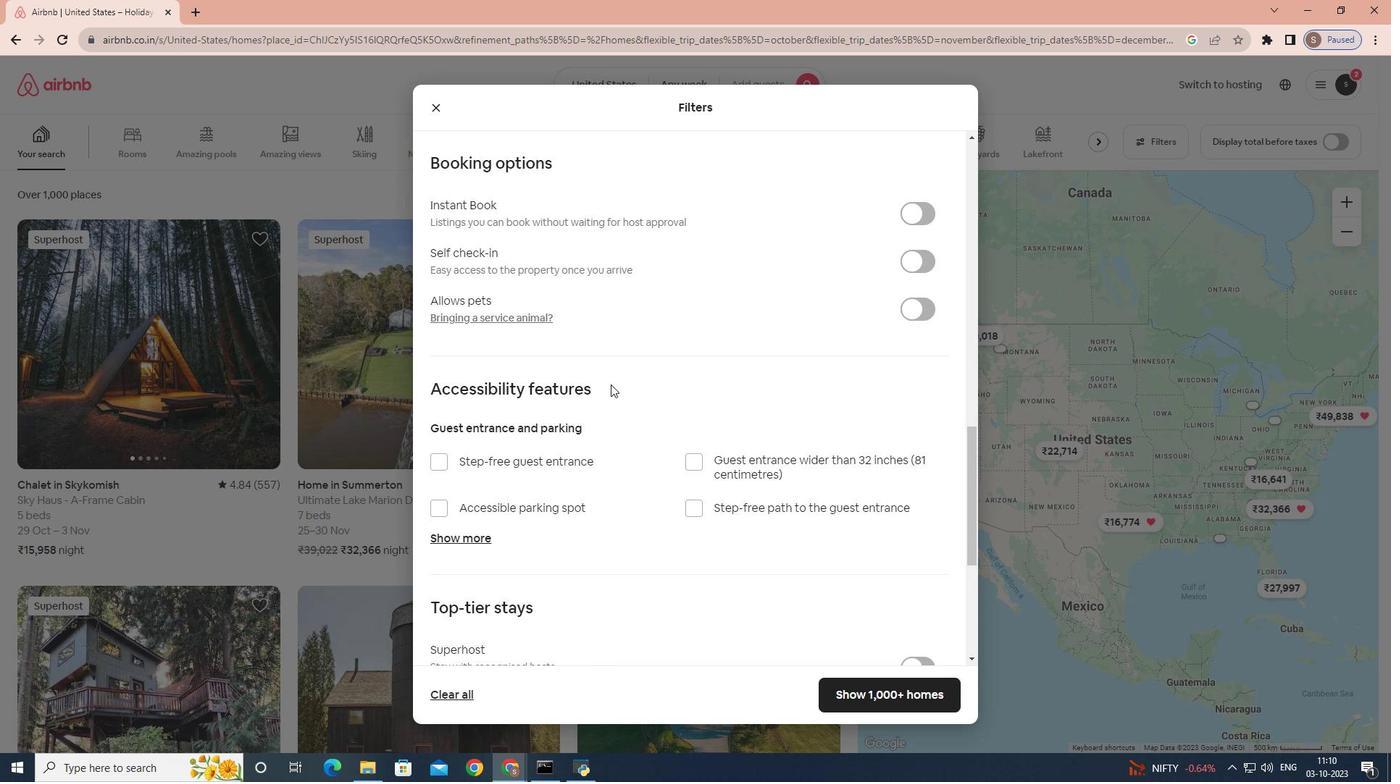 
Action: Mouse scrolled (611, 384) with delta (0, 0)
Screenshot: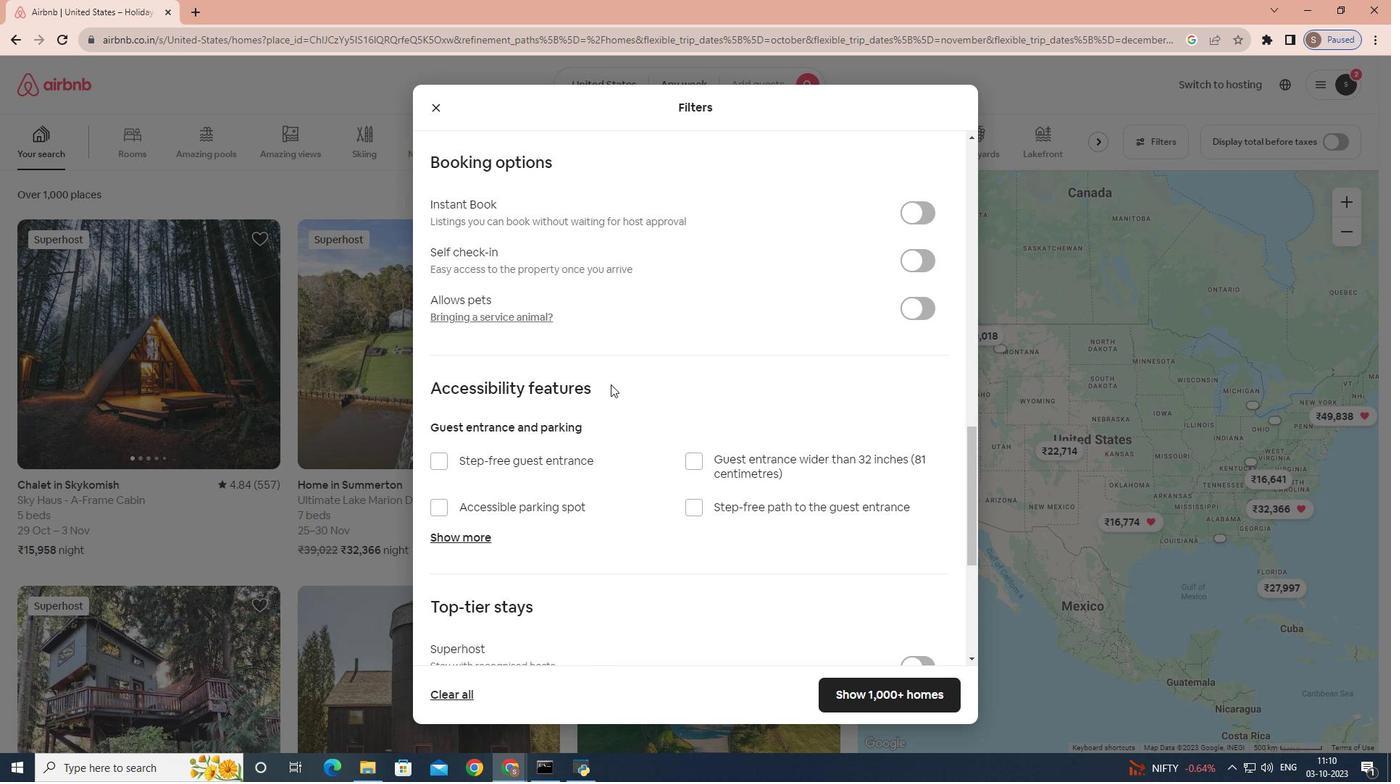 
Action: Mouse scrolled (611, 384) with delta (0, 0)
Screenshot: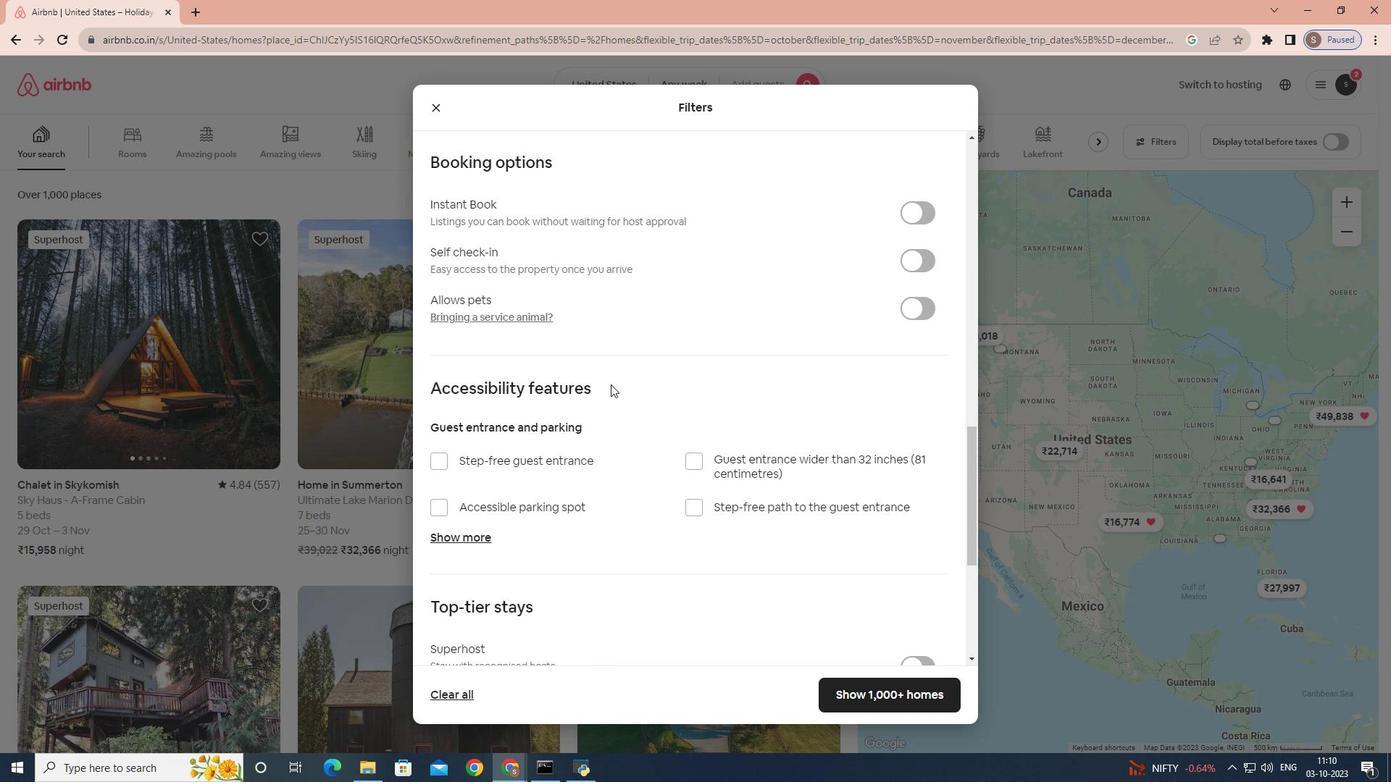 
Action: Mouse moved to (481, 394)
Screenshot: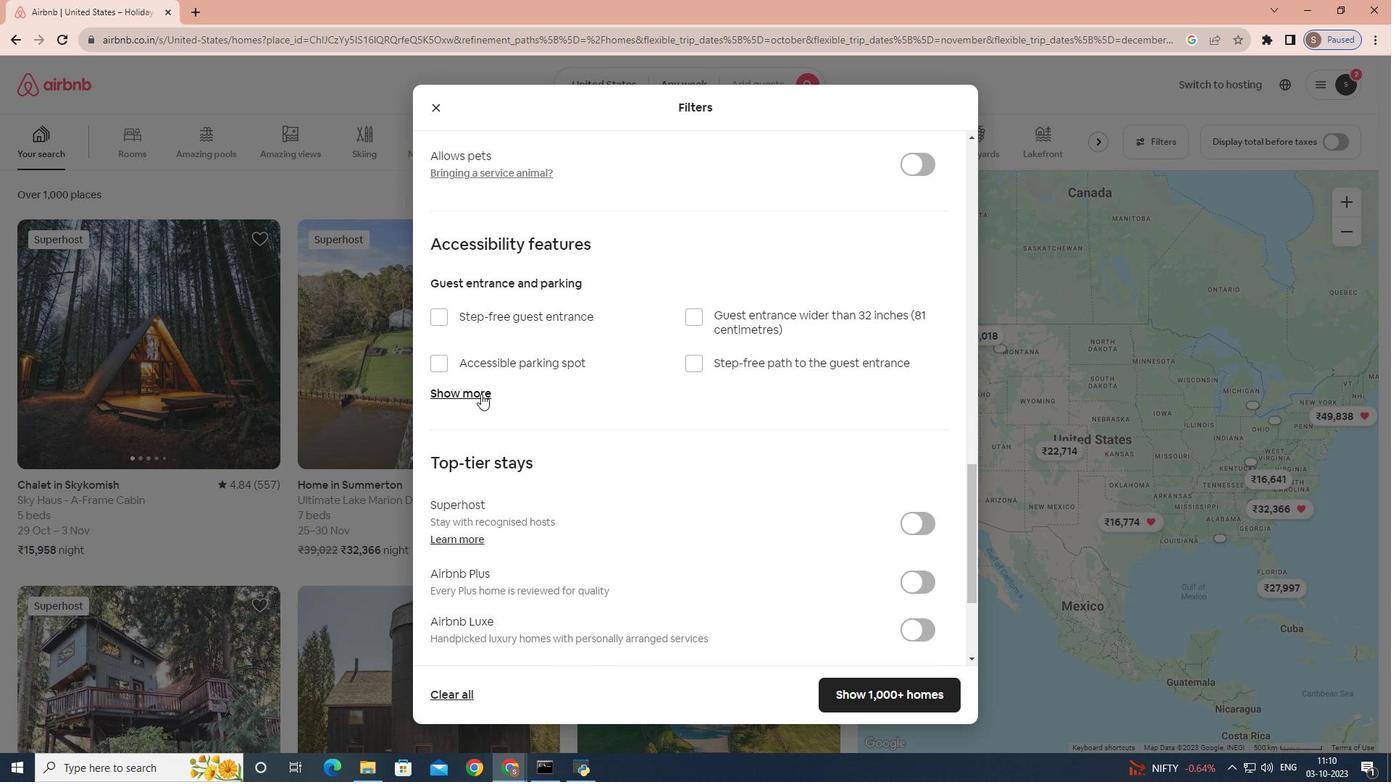 
Action: Mouse pressed left at (481, 394)
Screenshot: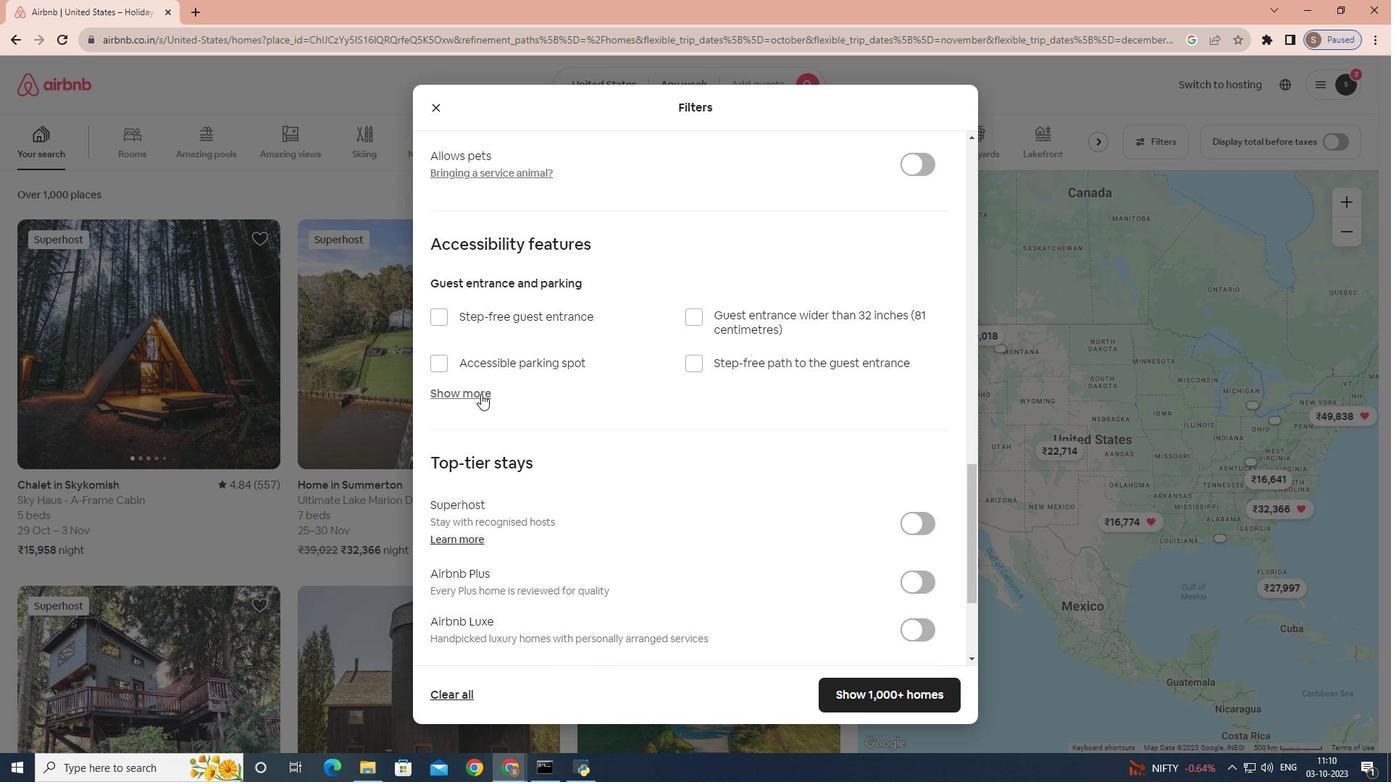 
Action: Mouse scrolled (481, 393) with delta (0, 0)
Screenshot: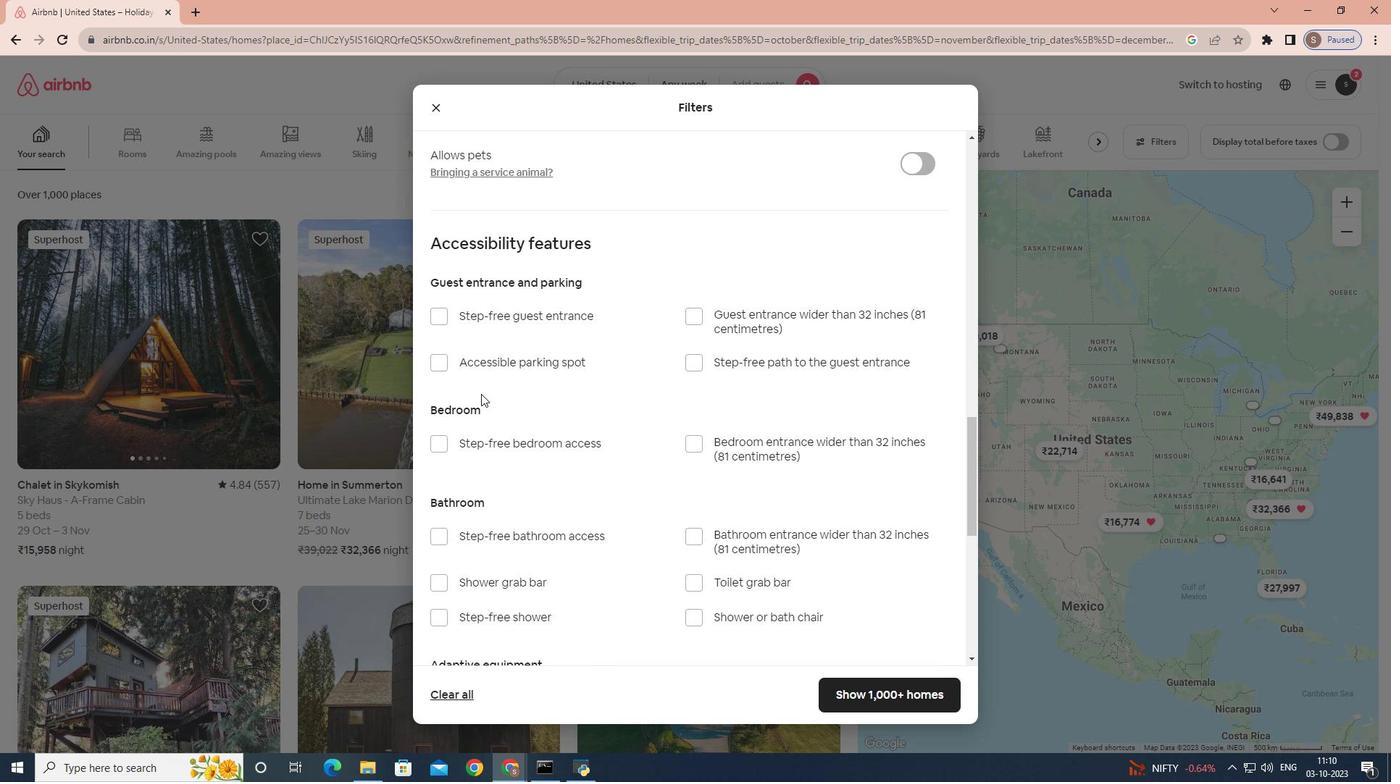 
Action: Mouse scrolled (481, 393) with delta (0, 0)
Screenshot: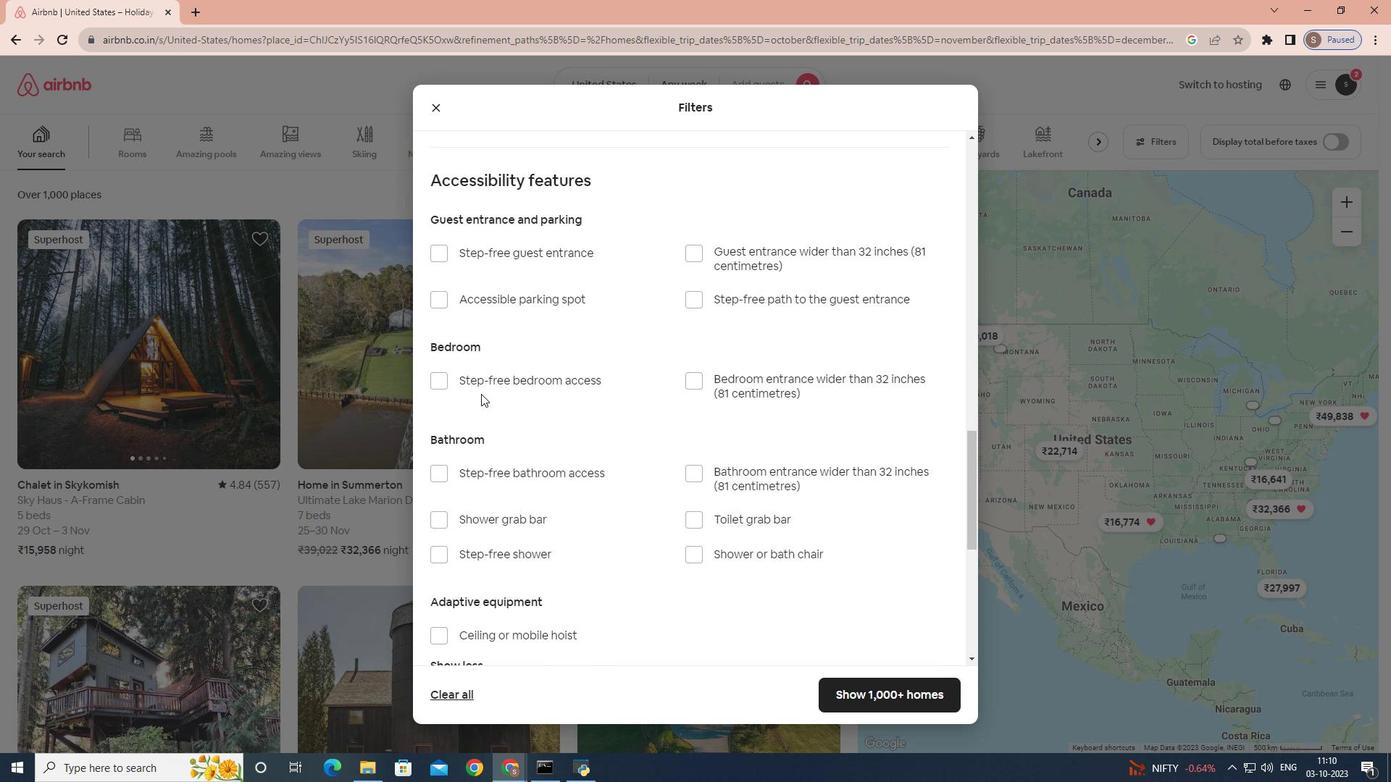 
Action: Mouse scrolled (481, 393) with delta (0, 0)
Screenshot: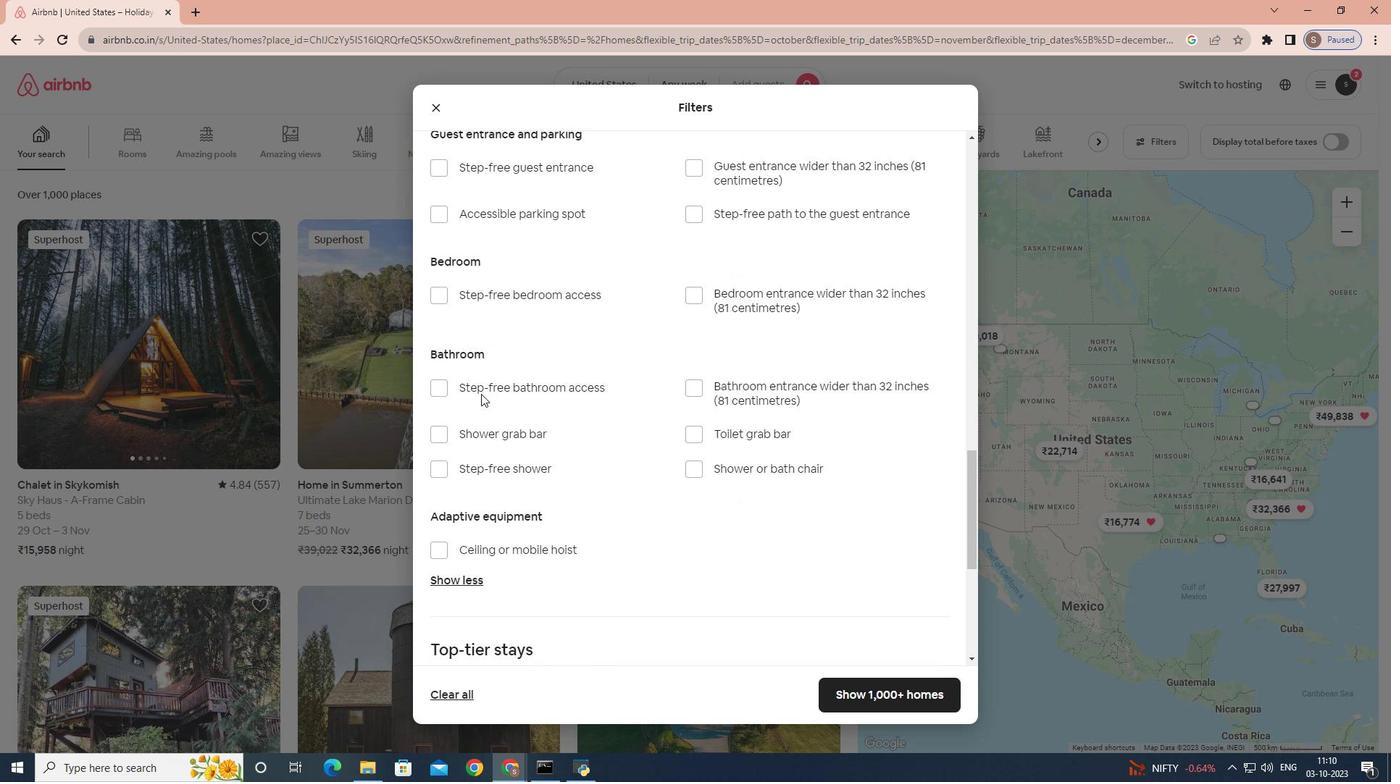 
Action: Mouse scrolled (481, 393) with delta (0, 0)
Screenshot: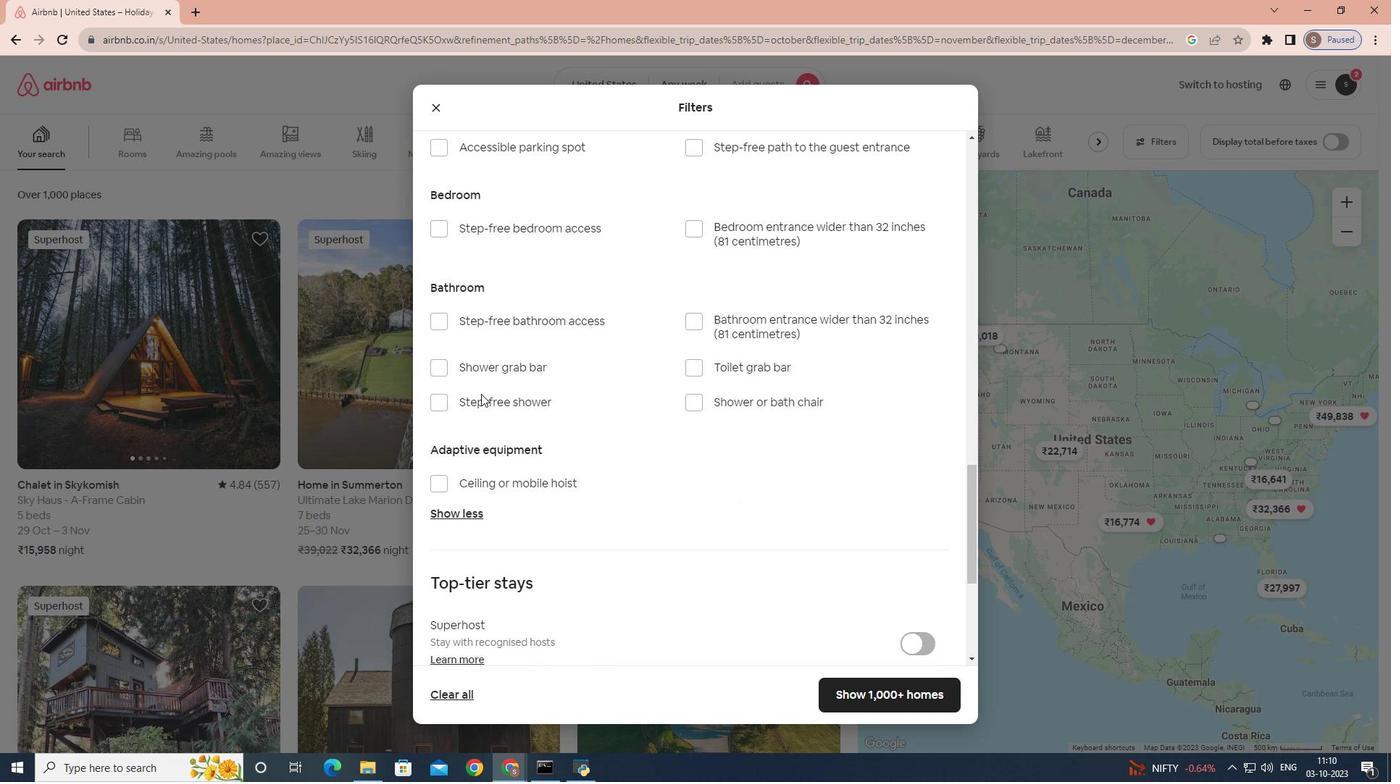 
Action: Mouse moved to (440, 329)
Screenshot: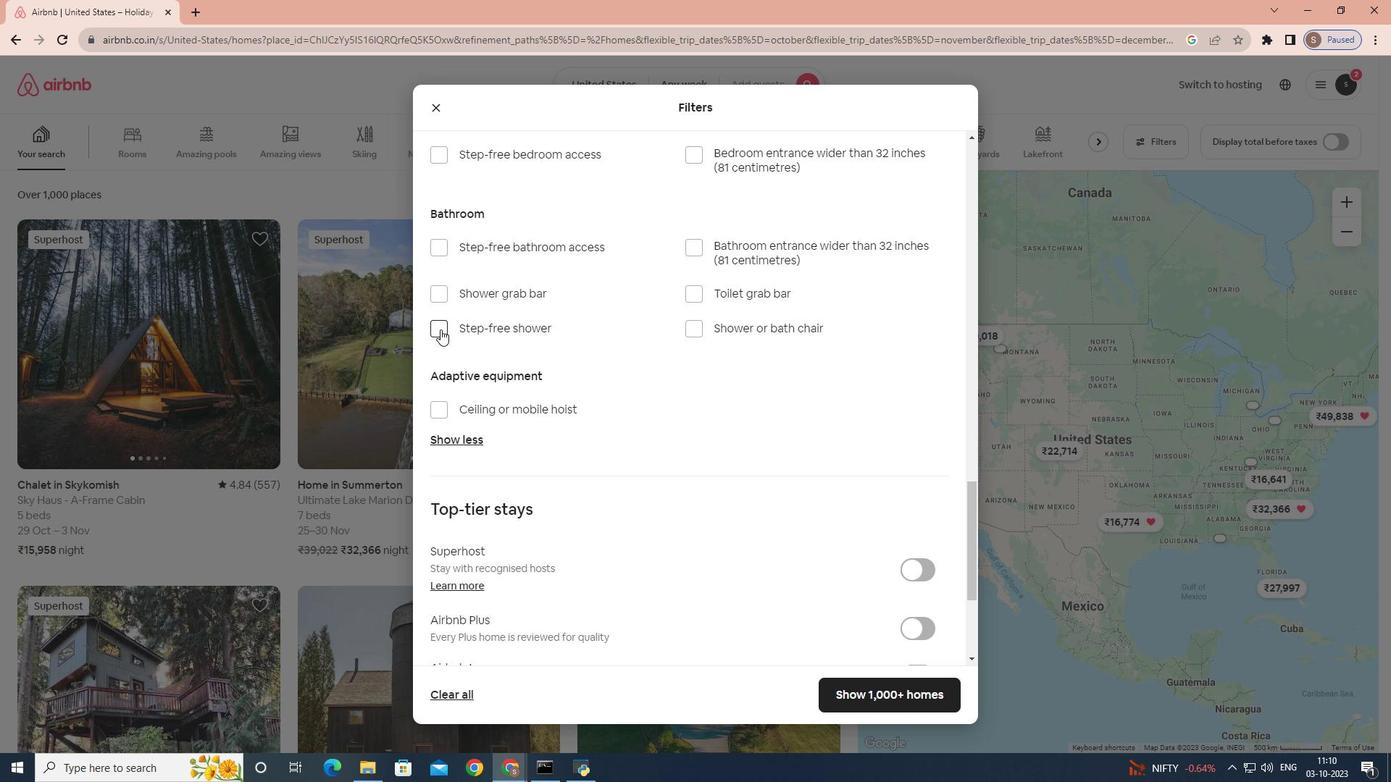 
Action: Mouse pressed left at (440, 329)
Screenshot: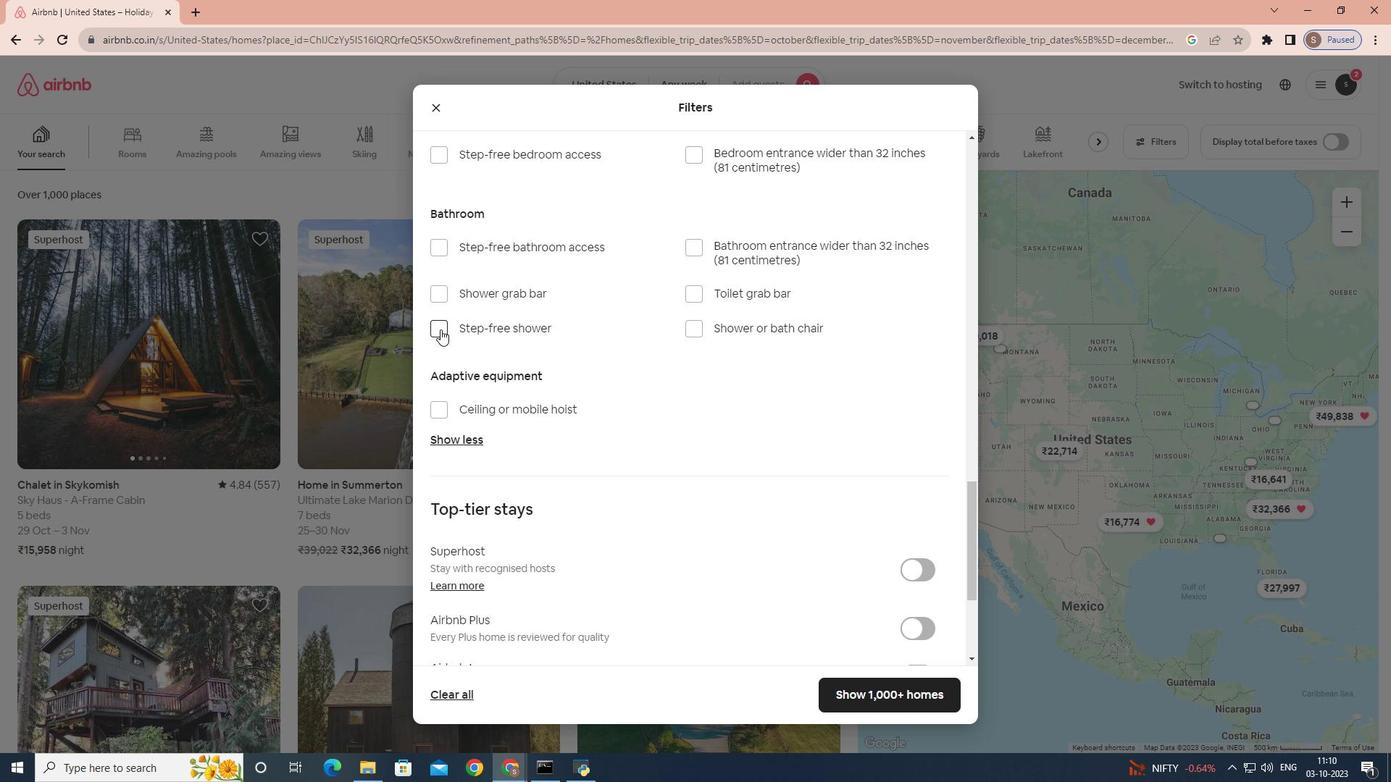 
Action: Mouse moved to (874, 695)
Screenshot: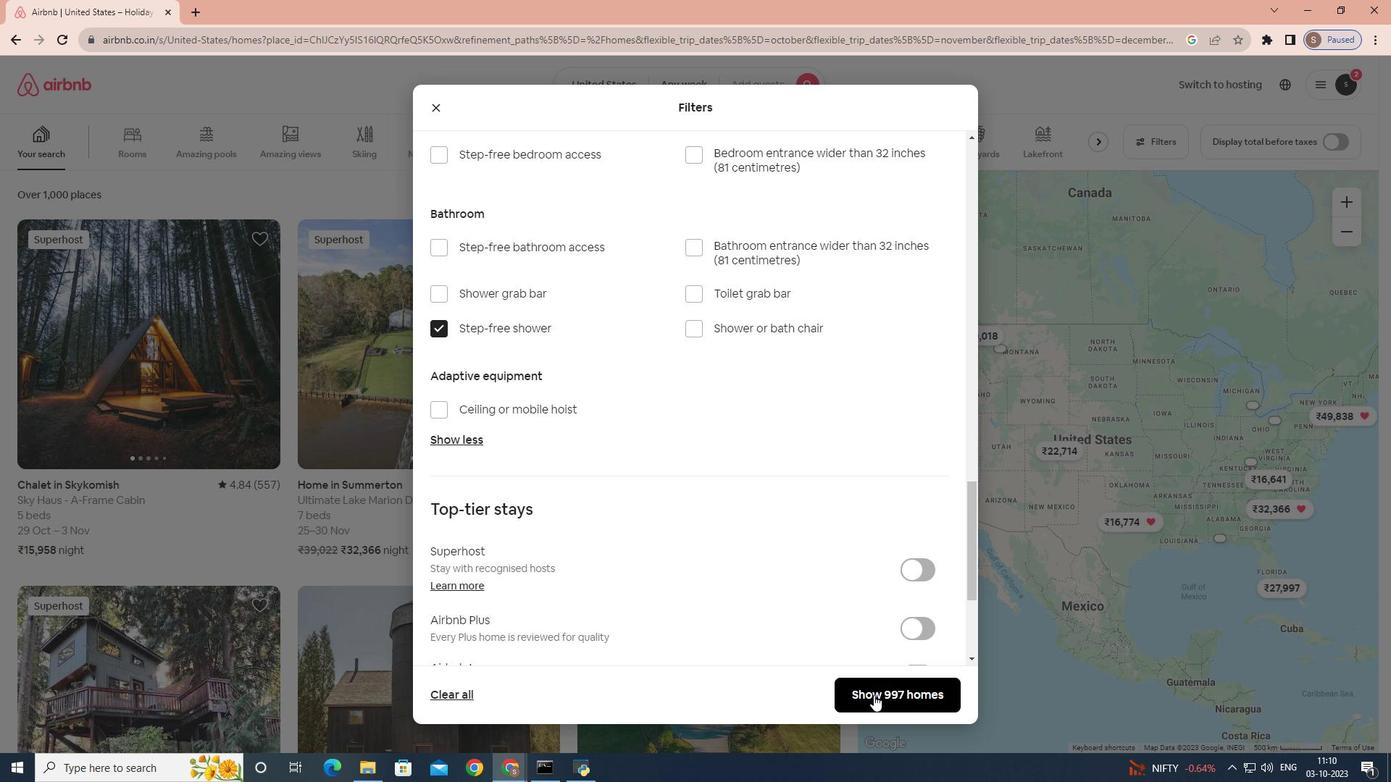 
Action: Mouse pressed left at (874, 695)
Screenshot: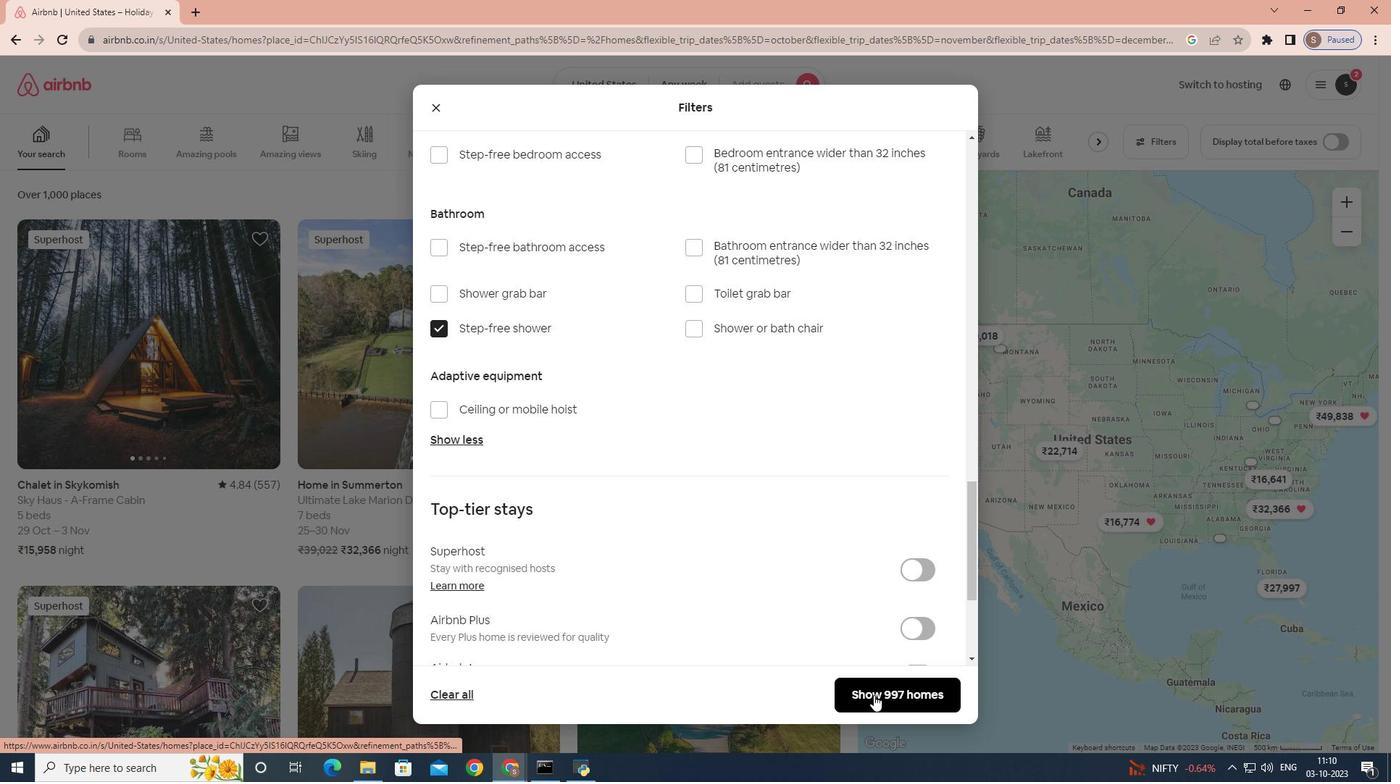 
